Task: Create a due date automation trigger when advanced on, 2 days before a card is due add dates due tomorrow at 11:00 AM.
Action: Mouse moved to (854, 253)
Screenshot: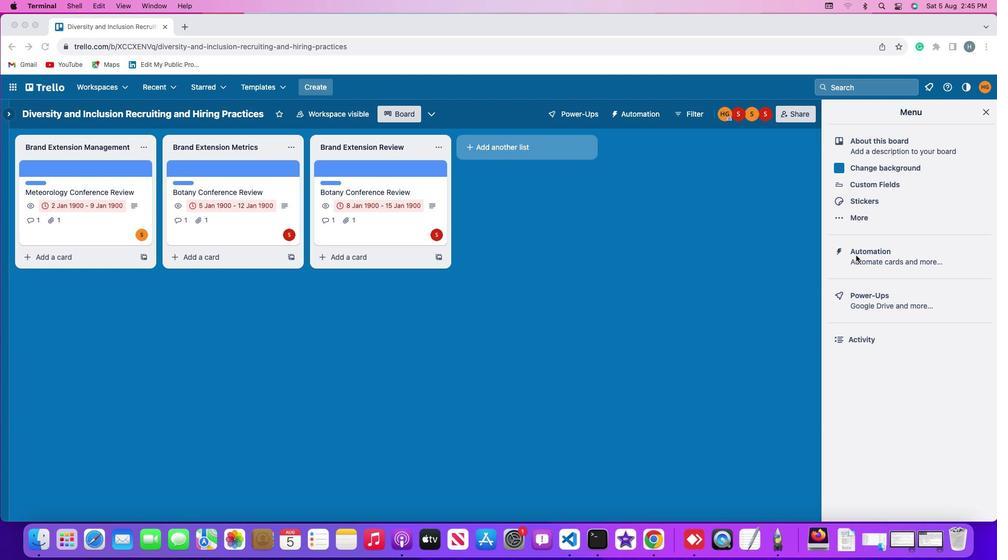 
Action: Mouse pressed left at (854, 253)
Screenshot: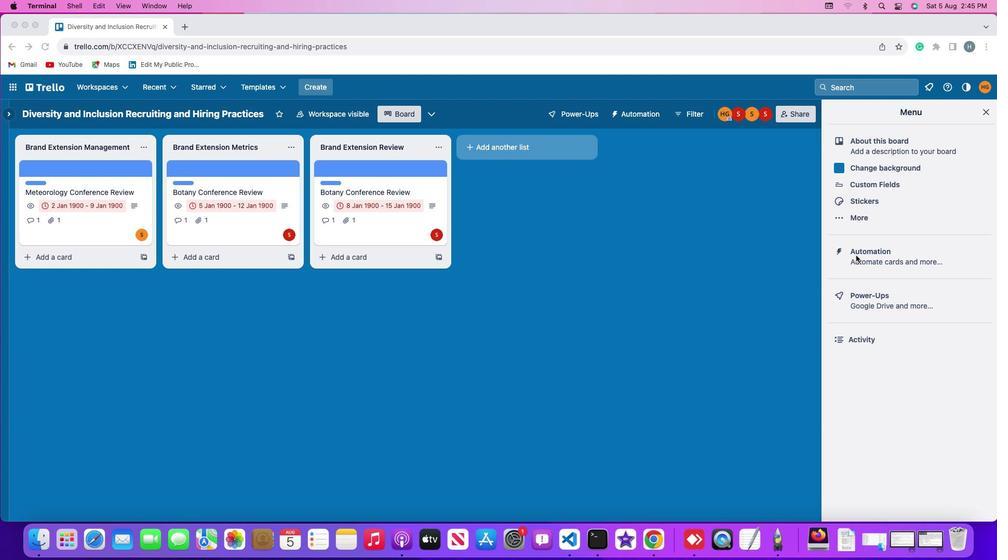 
Action: Mouse pressed left at (854, 253)
Screenshot: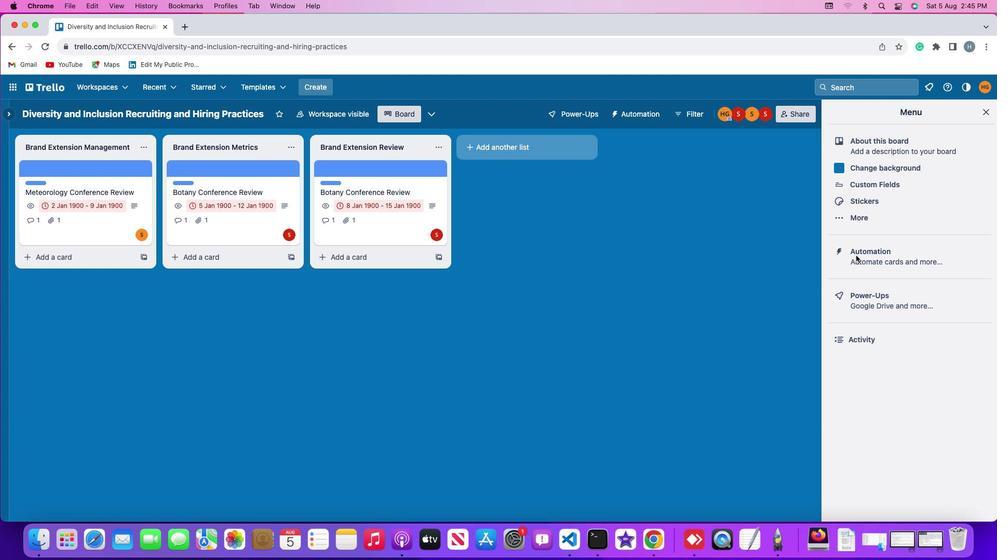 
Action: Mouse moved to (80, 247)
Screenshot: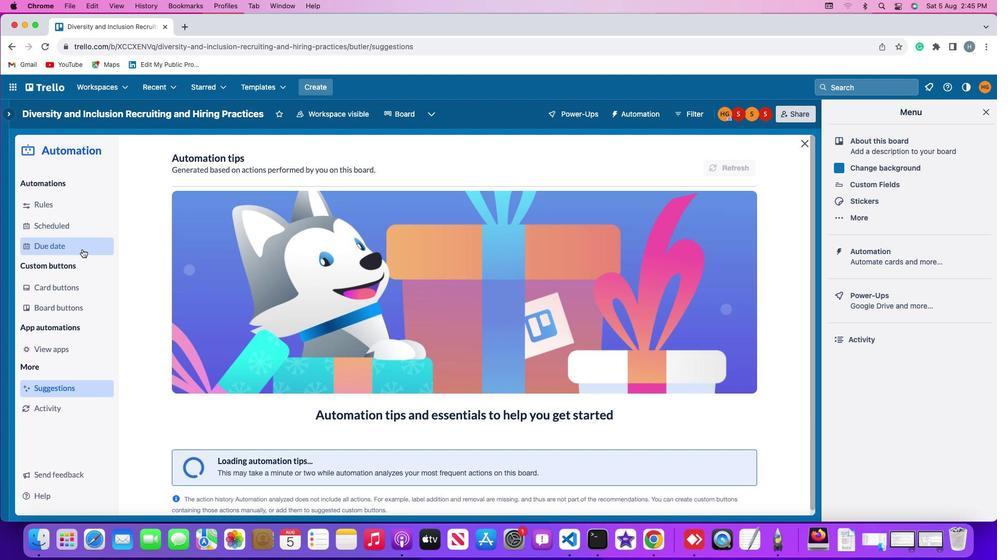 
Action: Mouse pressed left at (80, 247)
Screenshot: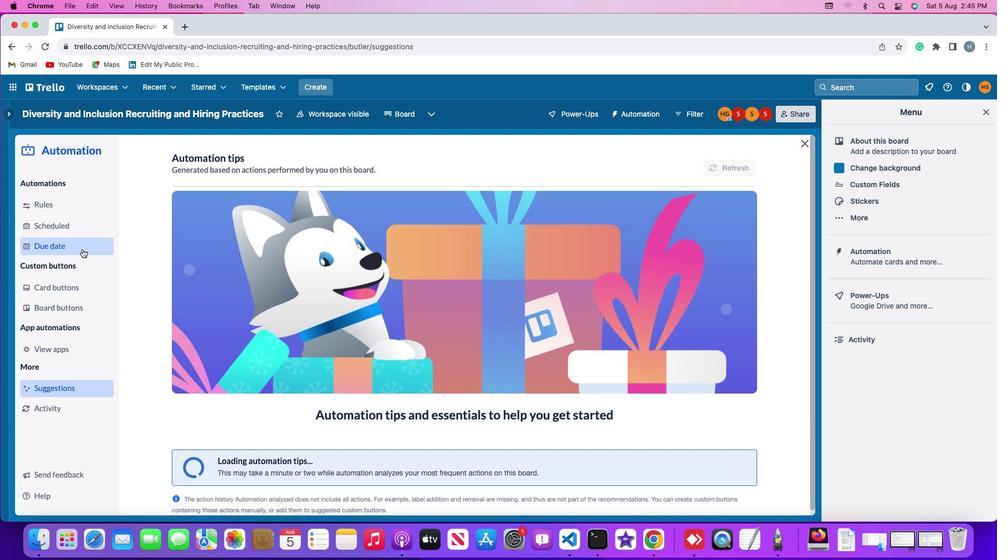 
Action: Mouse moved to (691, 158)
Screenshot: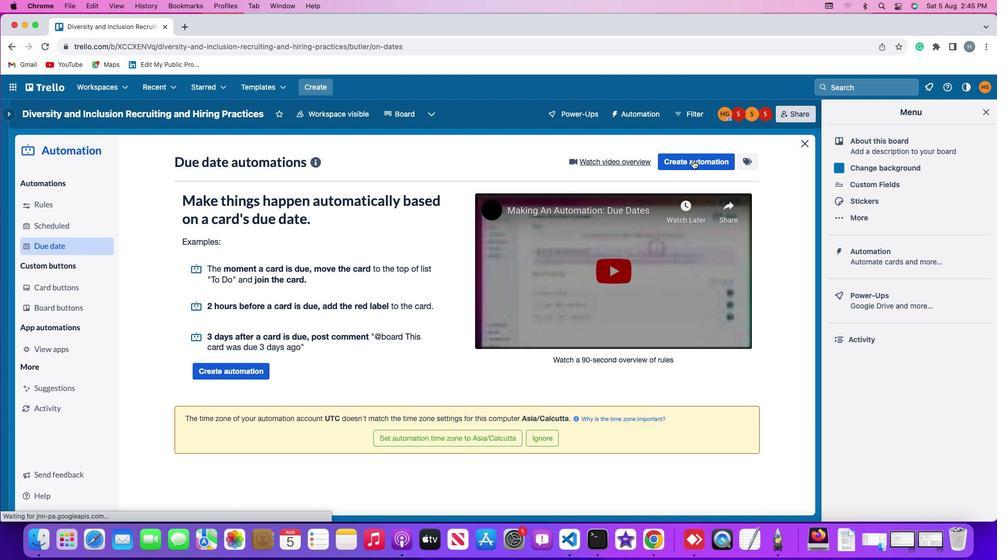 
Action: Mouse pressed left at (691, 158)
Screenshot: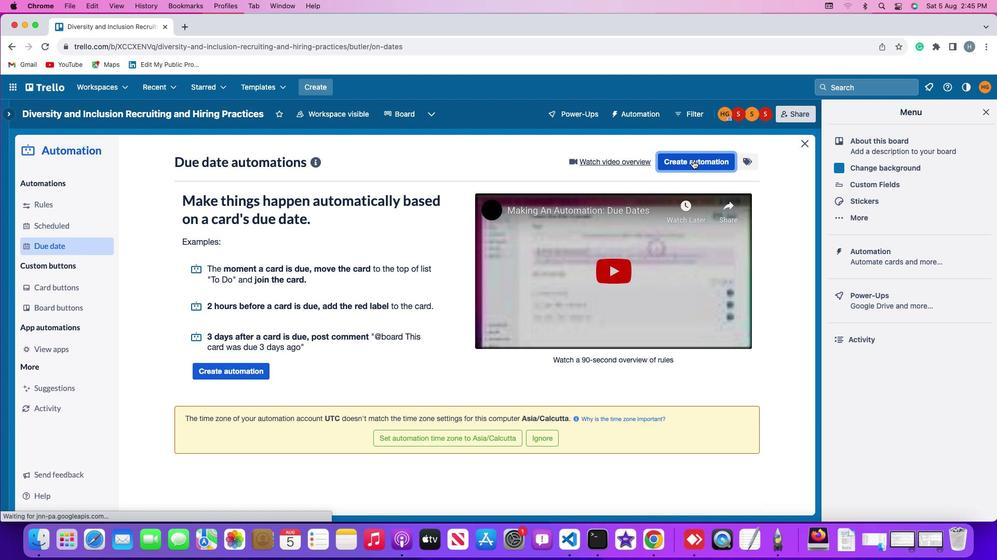 
Action: Mouse moved to (484, 257)
Screenshot: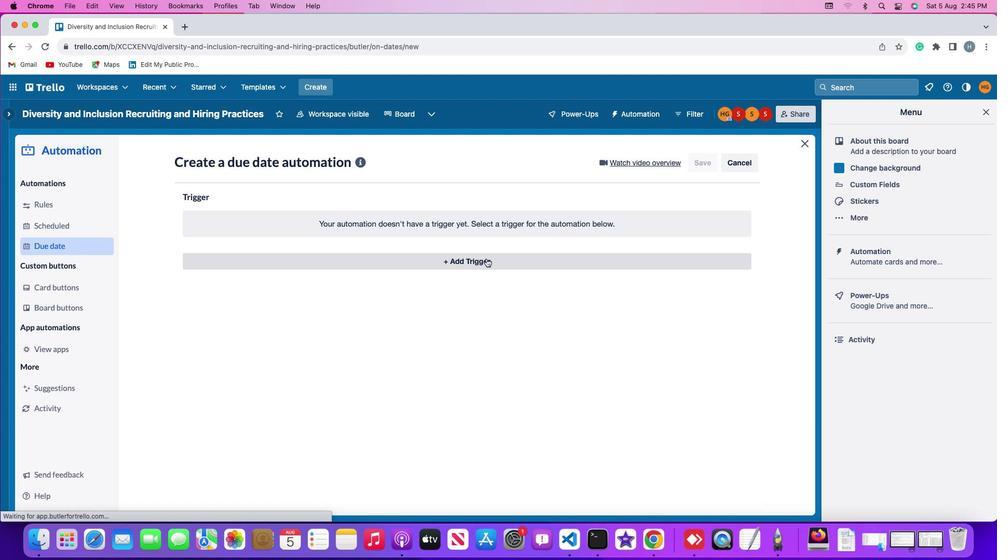 
Action: Mouse pressed left at (484, 257)
Screenshot: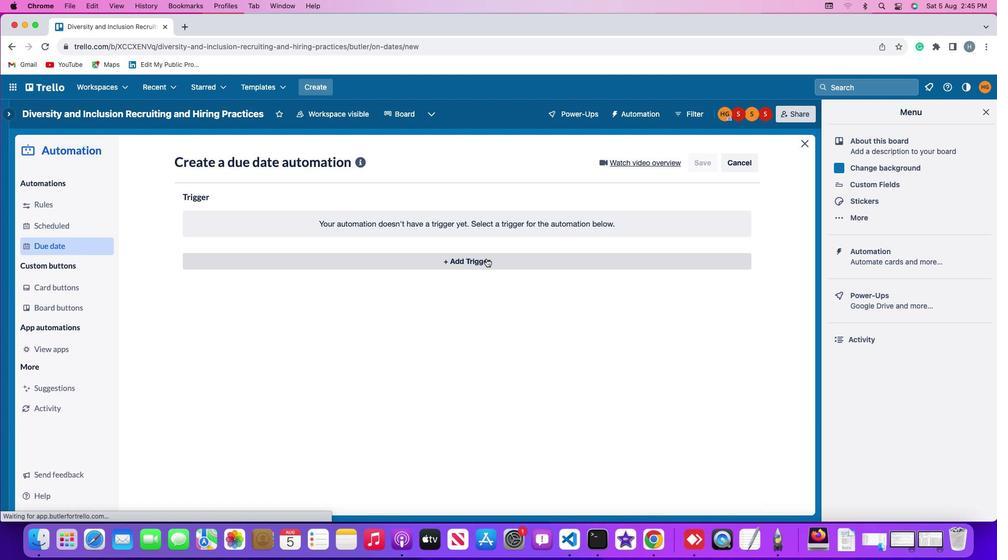 
Action: Mouse moved to (202, 416)
Screenshot: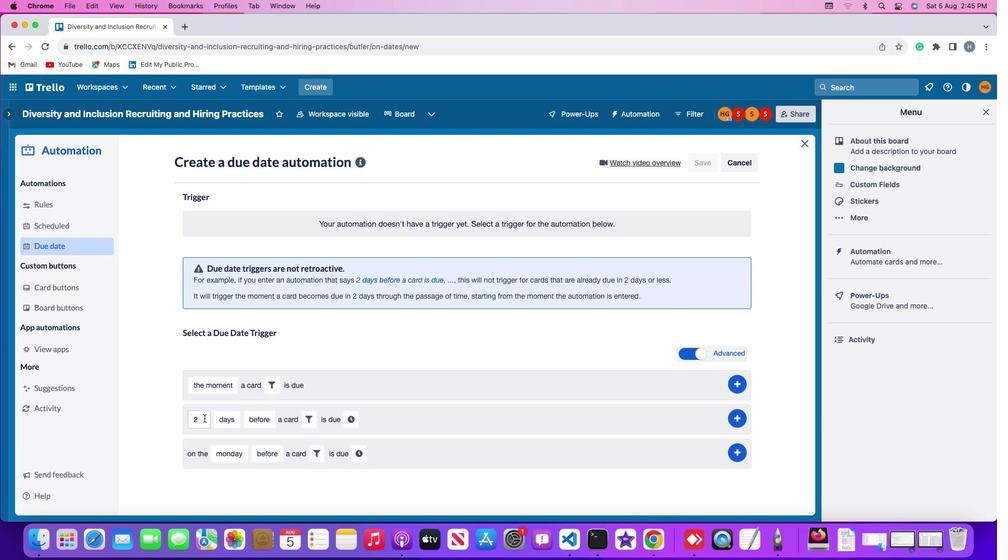 
Action: Mouse pressed left at (202, 416)
Screenshot: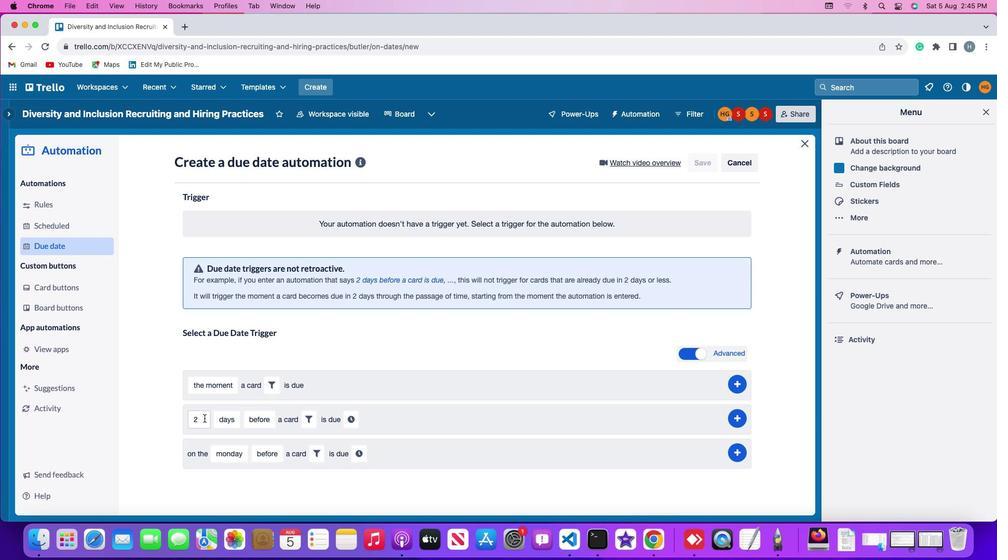 
Action: Mouse moved to (202, 415)
Screenshot: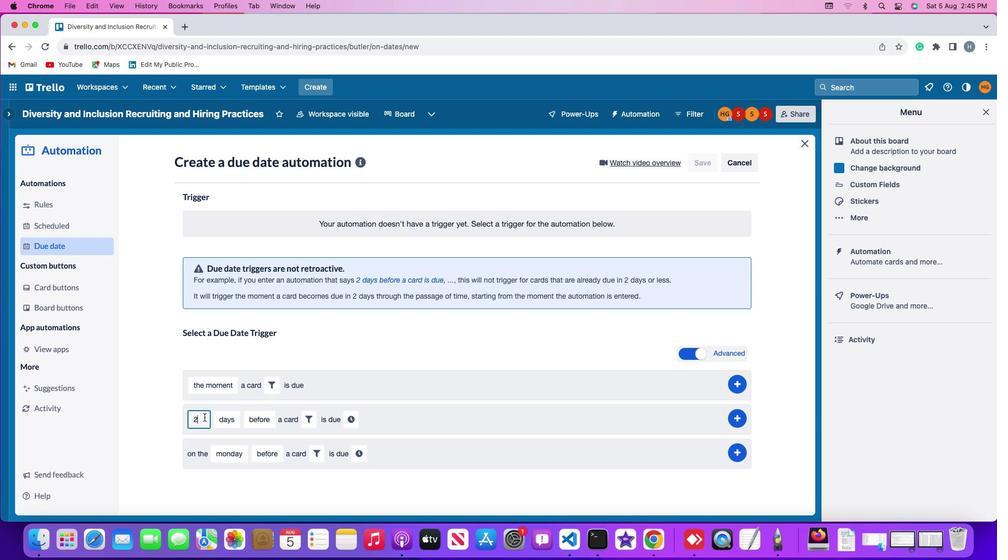 
Action: Key pressed Key.backspace
Screenshot: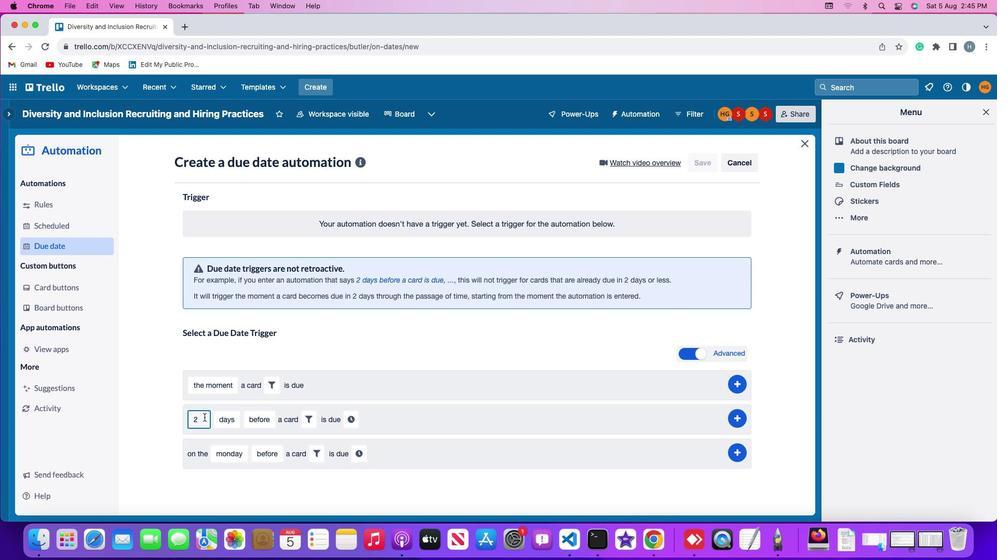 
Action: Mouse moved to (201, 415)
Screenshot: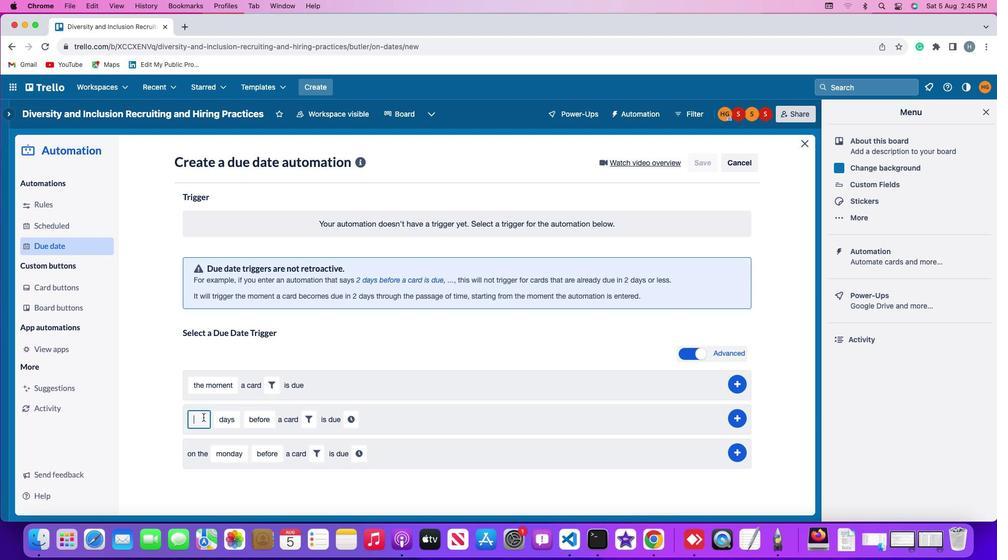 
Action: Key pressed '2'
Screenshot: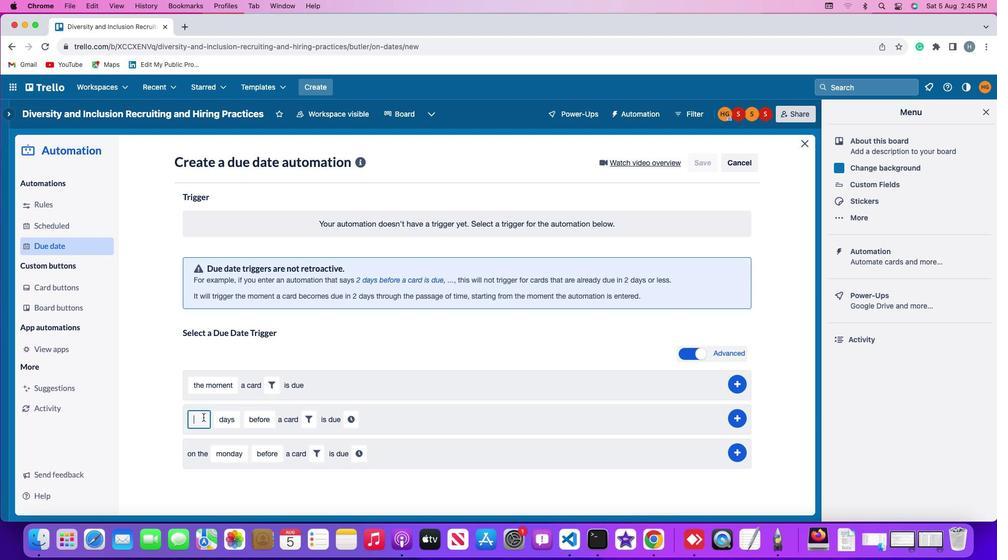 
Action: Mouse moved to (221, 415)
Screenshot: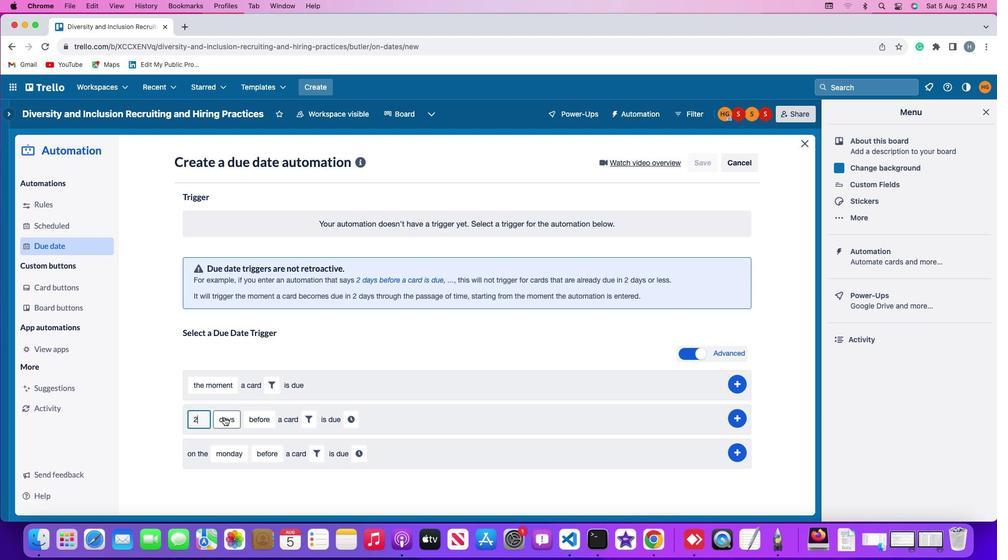 
Action: Mouse pressed left at (221, 415)
Screenshot: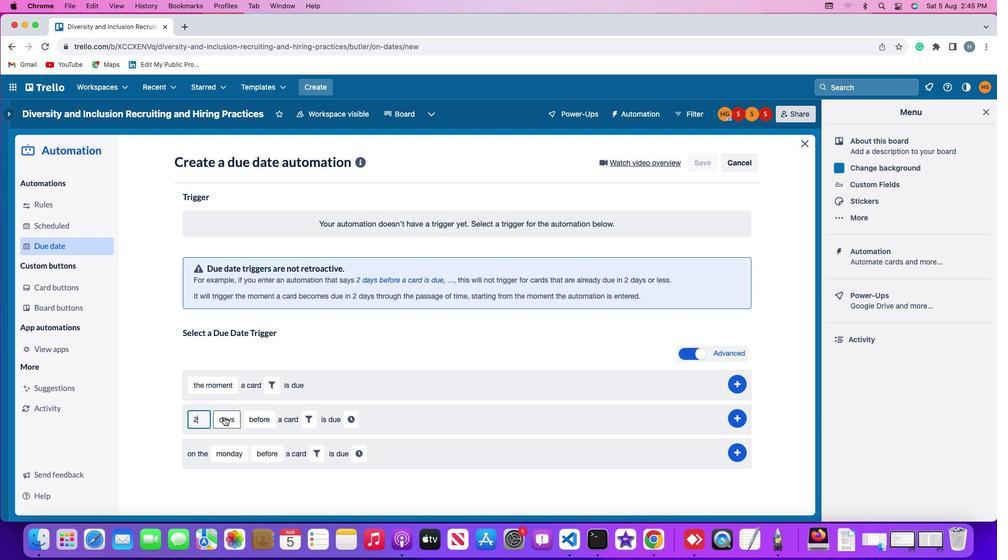 
Action: Mouse moved to (231, 434)
Screenshot: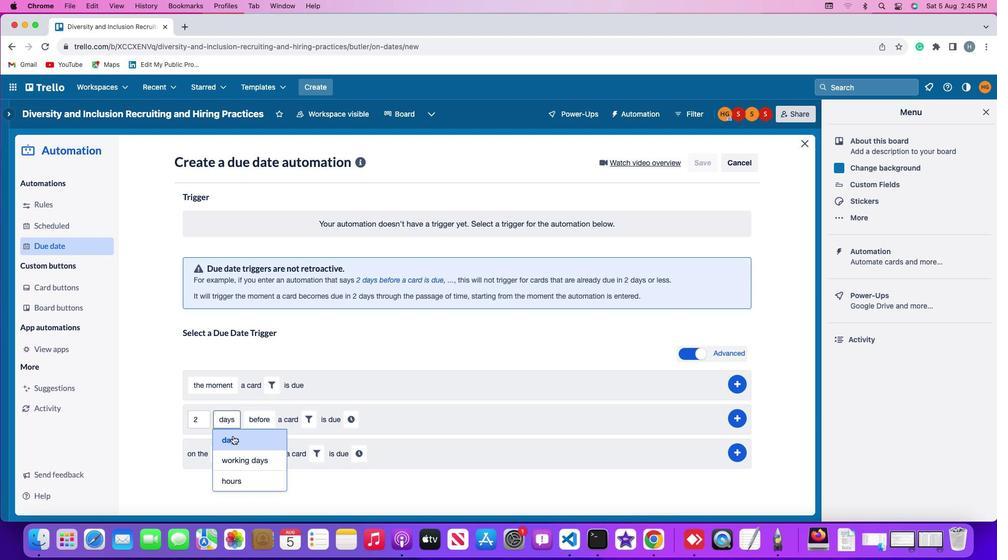 
Action: Mouse pressed left at (231, 434)
Screenshot: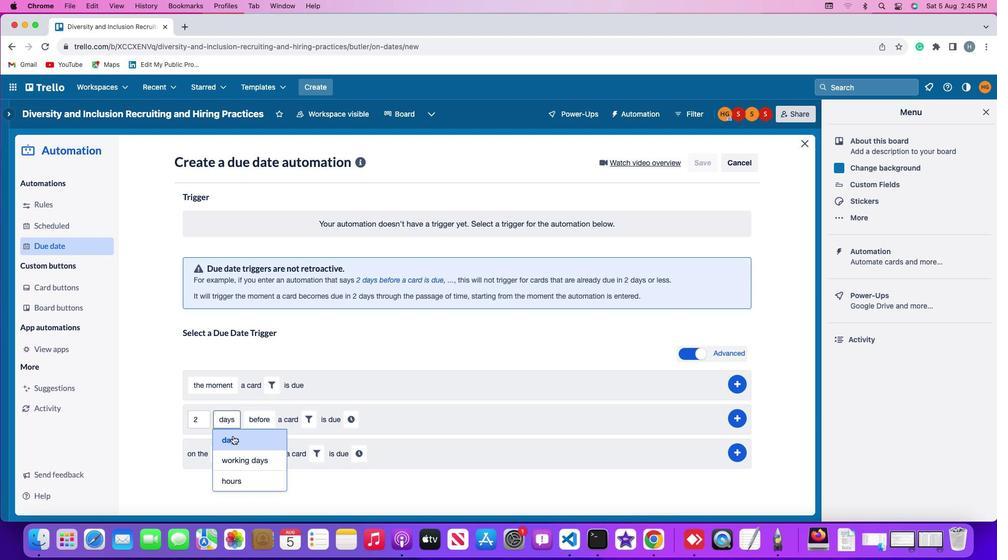
Action: Mouse moved to (257, 416)
Screenshot: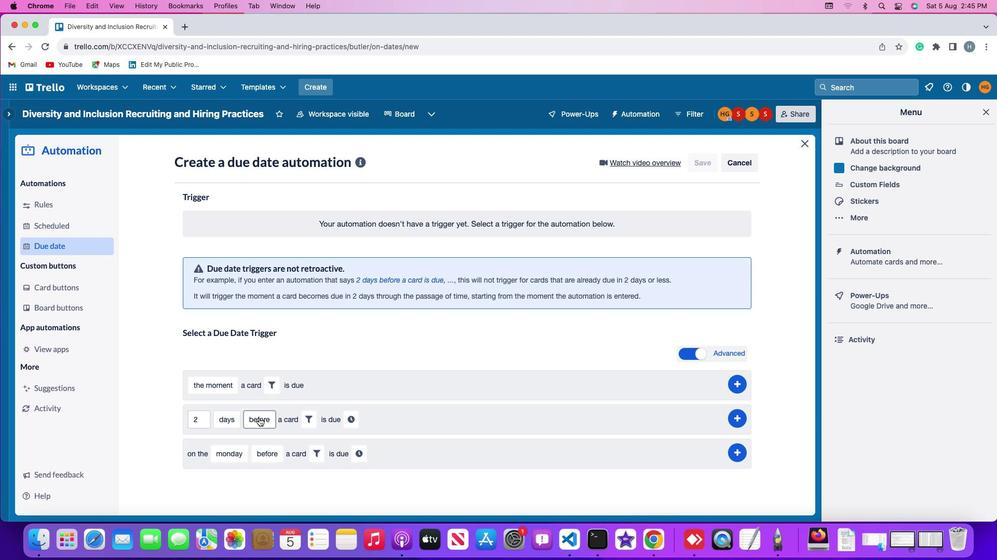 
Action: Mouse pressed left at (257, 416)
Screenshot: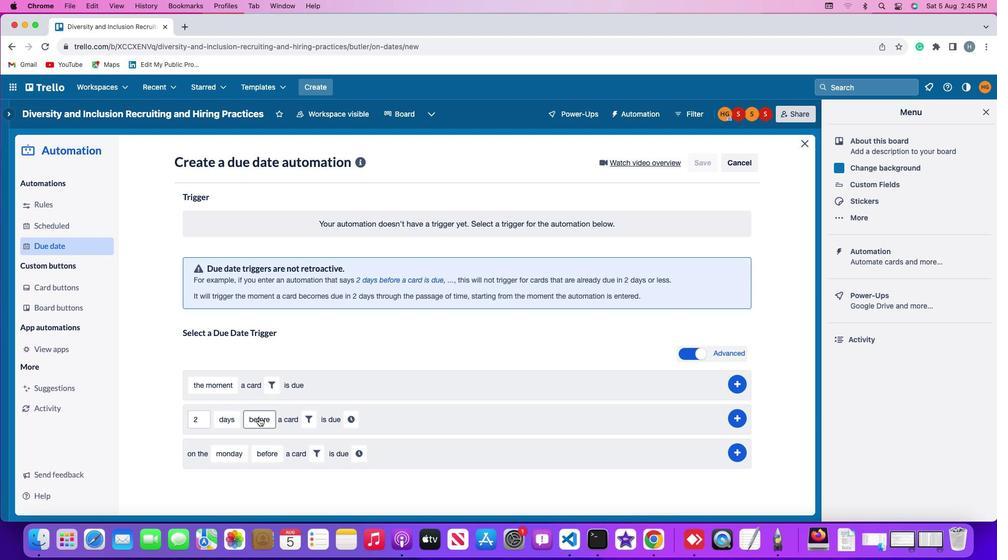 
Action: Mouse moved to (263, 437)
Screenshot: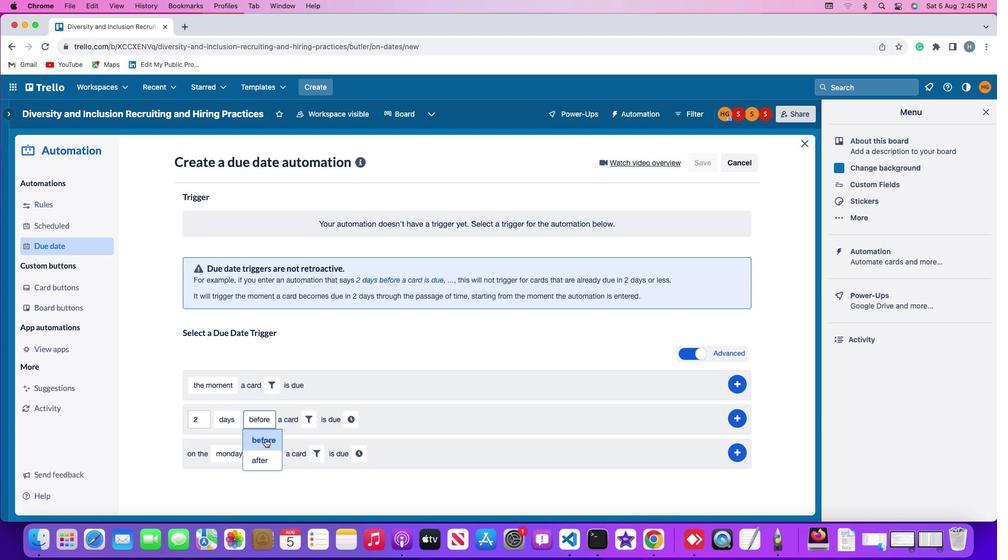 
Action: Mouse pressed left at (263, 437)
Screenshot: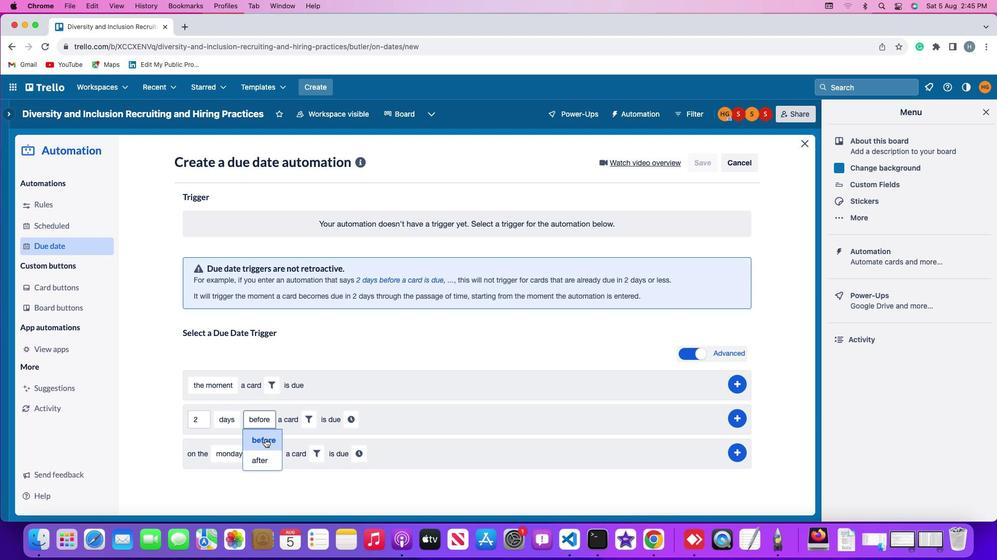 
Action: Mouse moved to (306, 418)
Screenshot: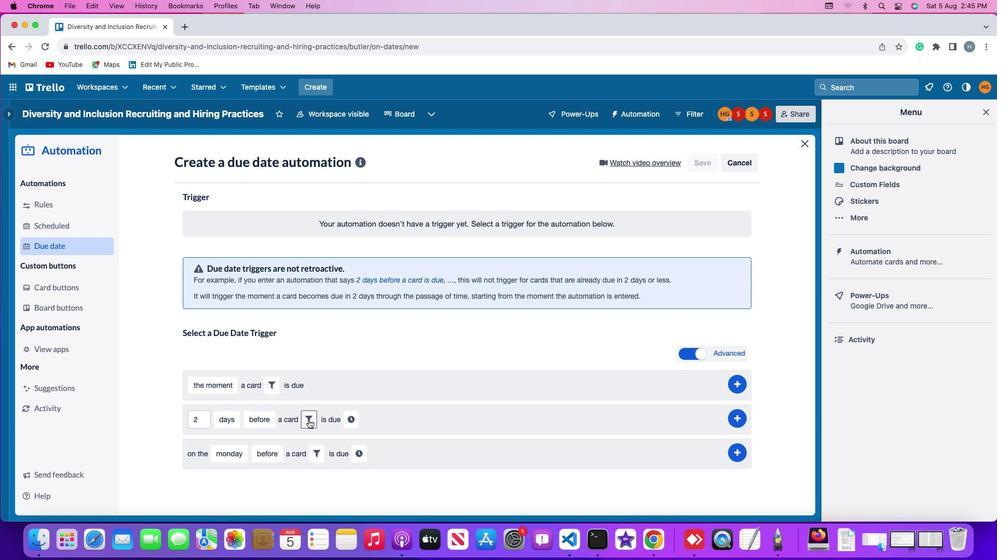 
Action: Mouse pressed left at (306, 418)
Screenshot: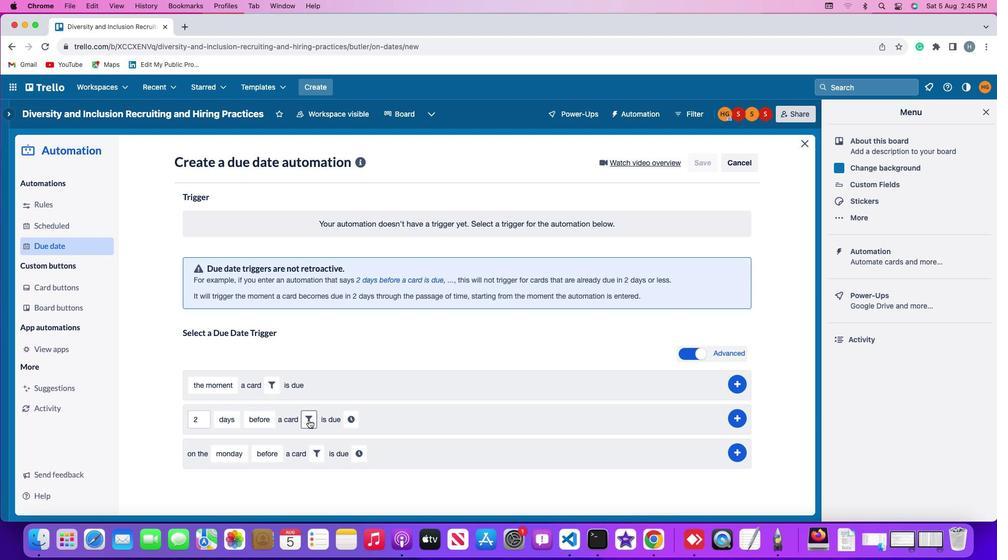 
Action: Mouse moved to (362, 446)
Screenshot: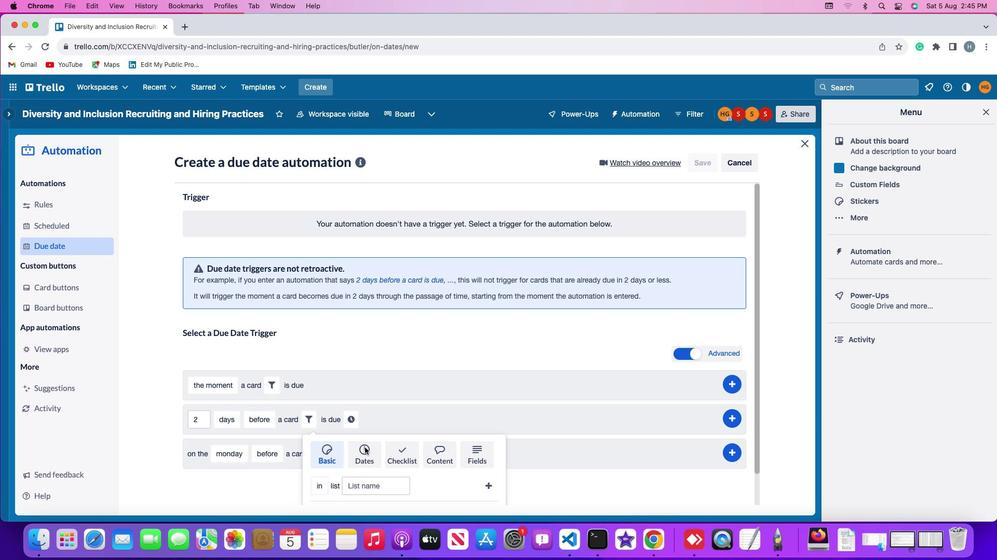 
Action: Mouse pressed left at (362, 446)
Screenshot: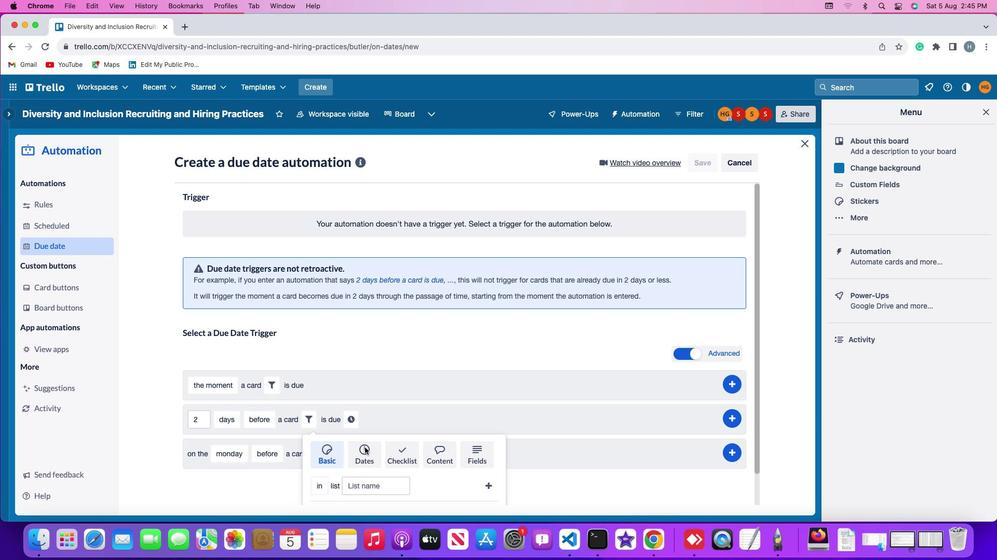 
Action: Mouse scrolled (362, 446) with delta (-1, -2)
Screenshot: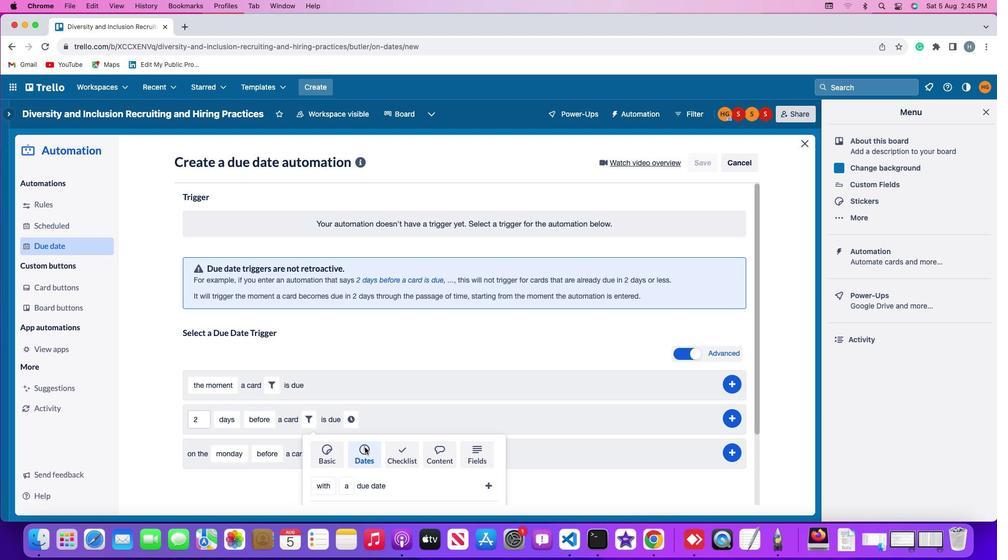 
Action: Mouse scrolled (362, 446) with delta (-1, -2)
Screenshot: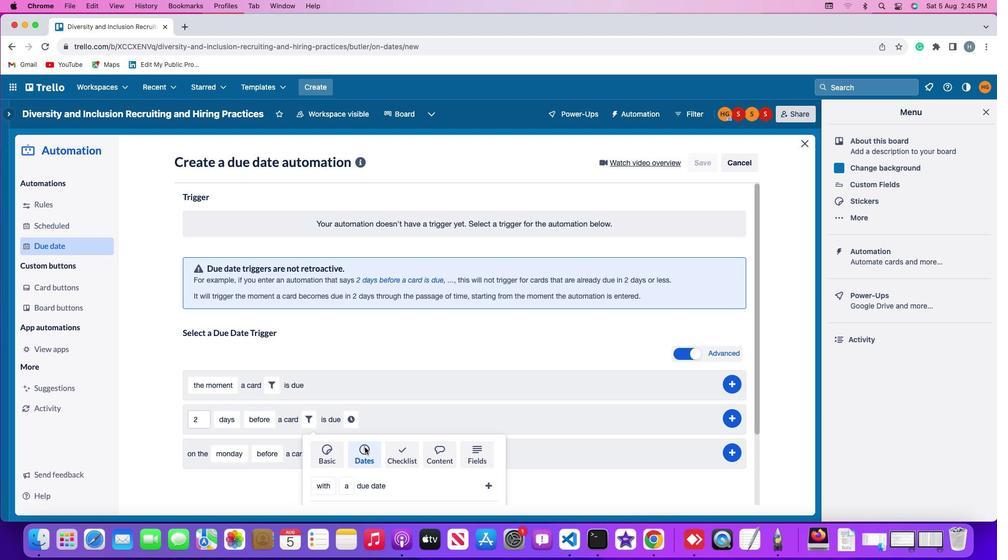 
Action: Mouse scrolled (362, 446) with delta (-1, -3)
Screenshot: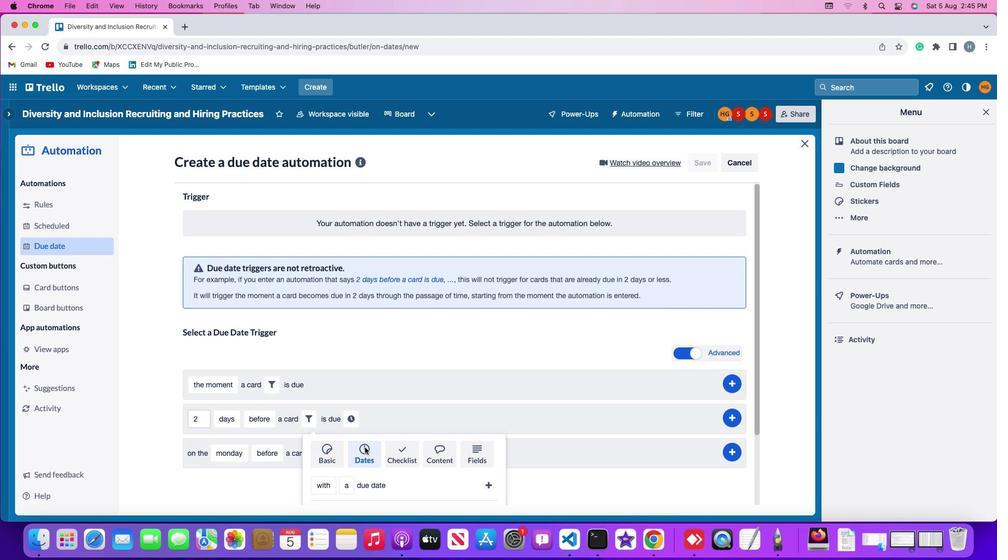 
Action: Mouse scrolled (362, 446) with delta (-1, -4)
Screenshot: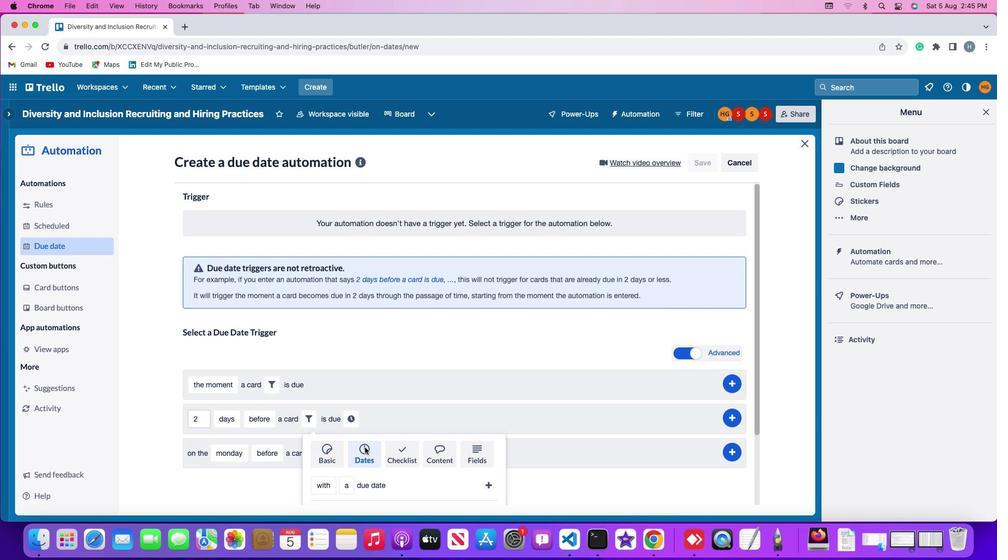 
Action: Mouse scrolled (362, 446) with delta (-1, -4)
Screenshot: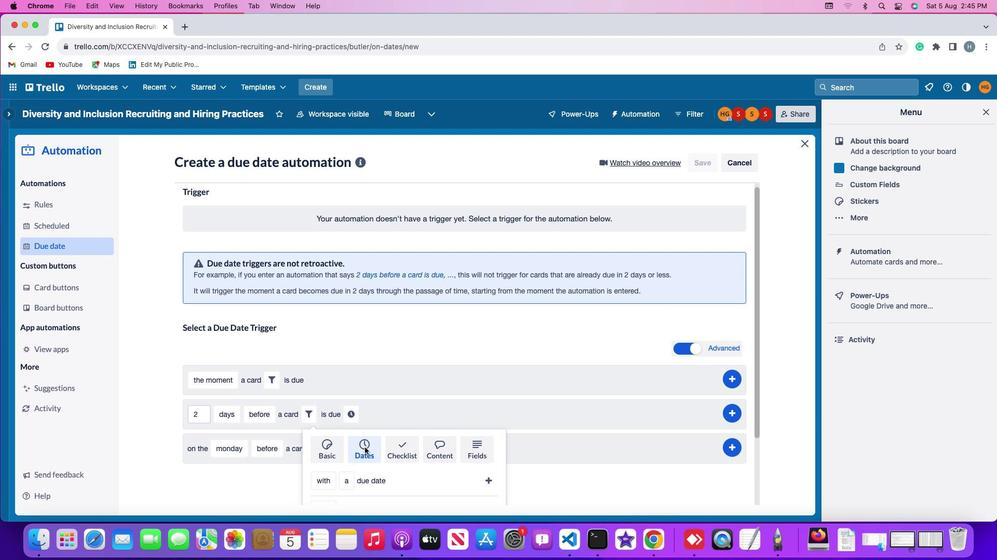 
Action: Mouse scrolled (362, 446) with delta (-1, -2)
Screenshot: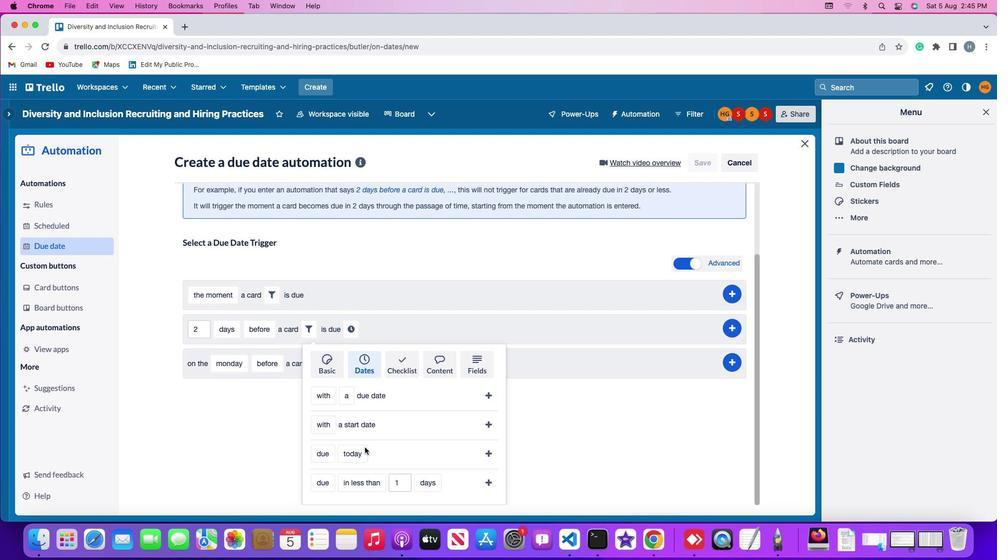 
Action: Mouse scrolled (362, 446) with delta (-1, -2)
Screenshot: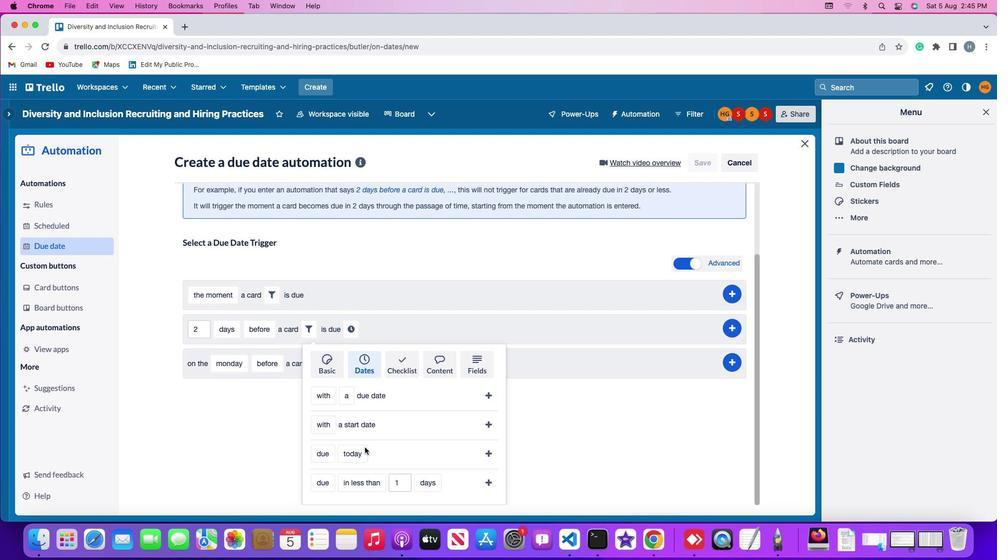 
Action: Mouse scrolled (362, 446) with delta (-1, -3)
Screenshot: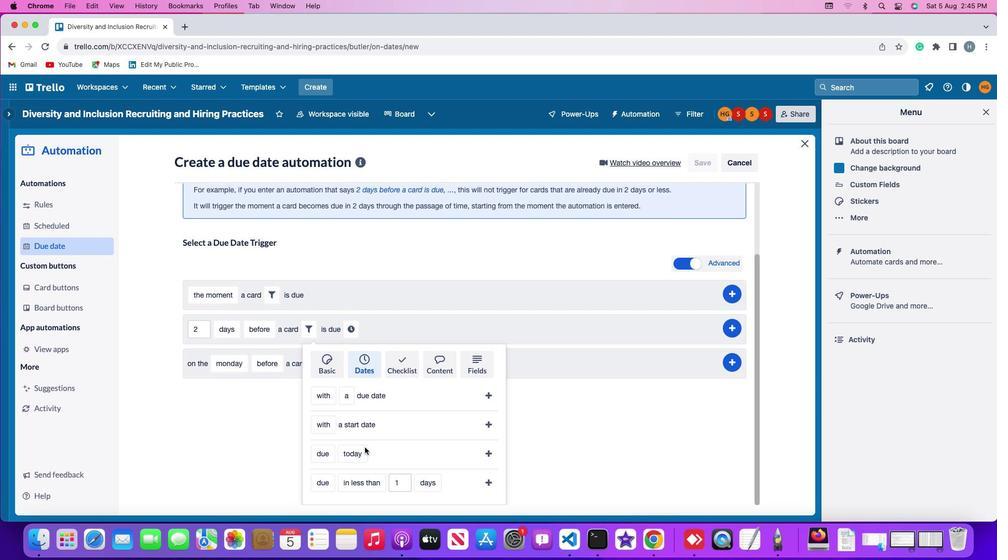 
Action: Mouse moved to (320, 445)
Screenshot: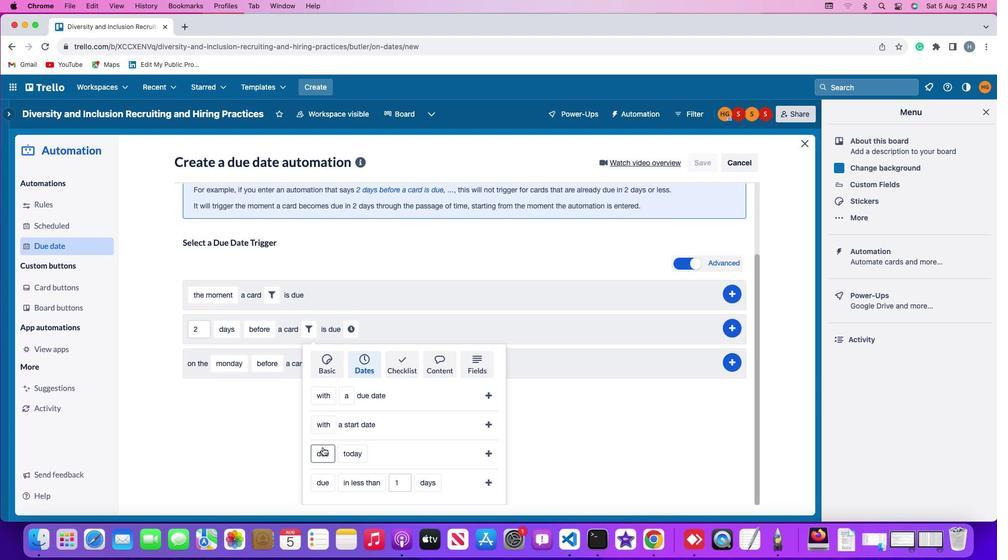 
Action: Mouse pressed left at (320, 445)
Screenshot: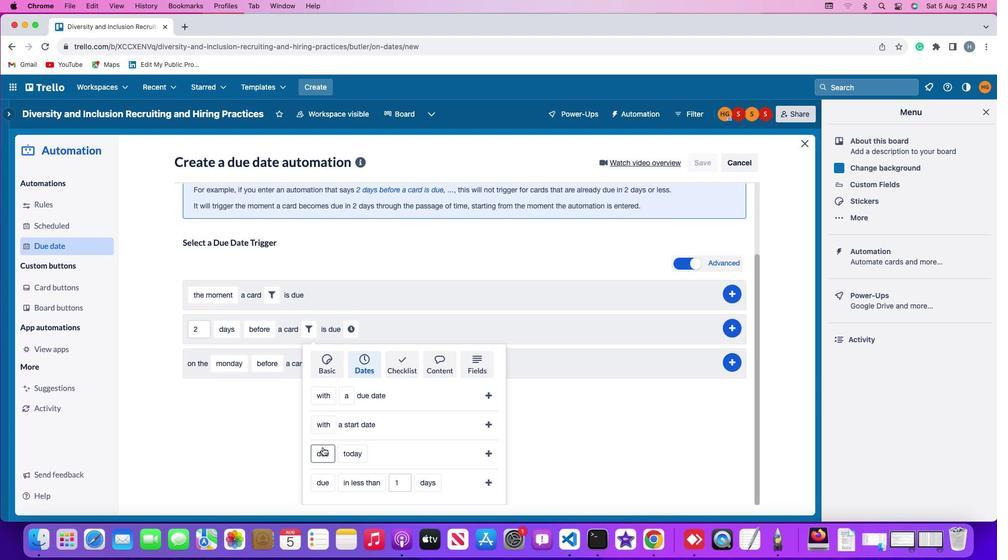
Action: Mouse moved to (340, 371)
Screenshot: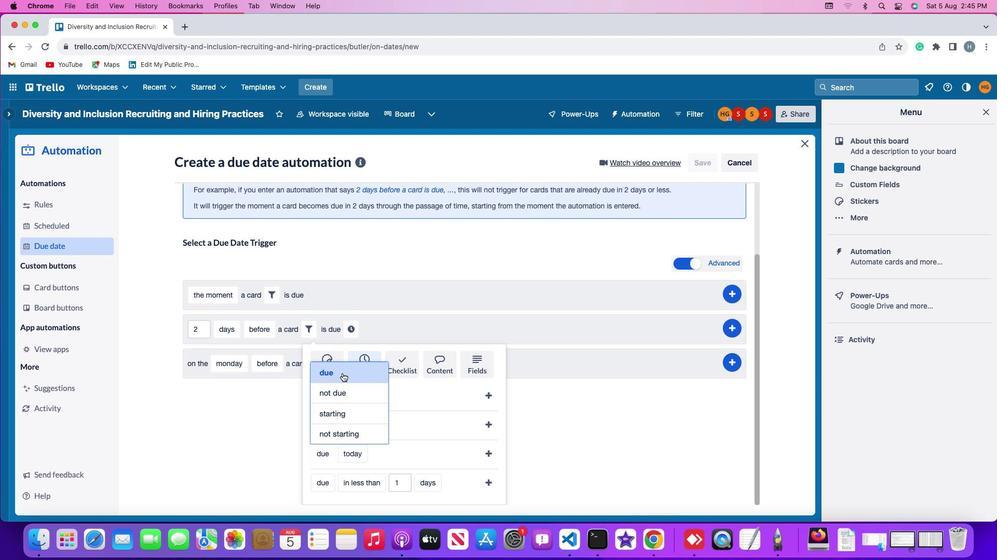 
Action: Mouse pressed left at (340, 371)
Screenshot: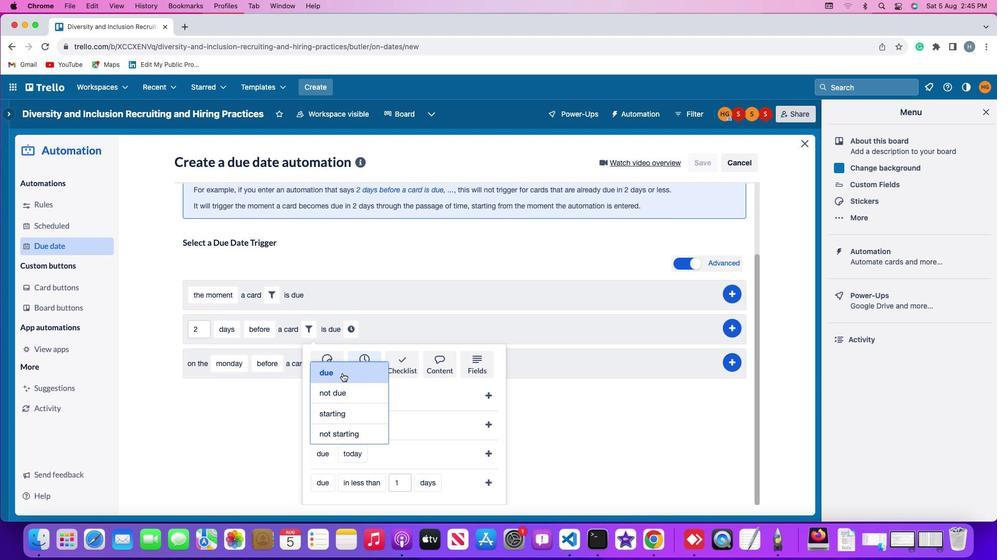 
Action: Mouse moved to (349, 447)
Screenshot: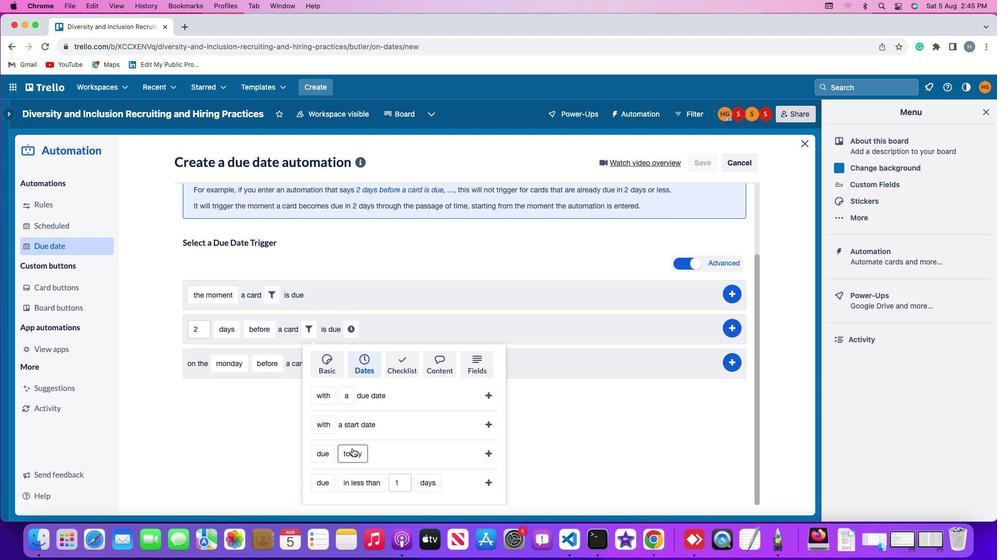 
Action: Mouse pressed left at (349, 447)
Screenshot: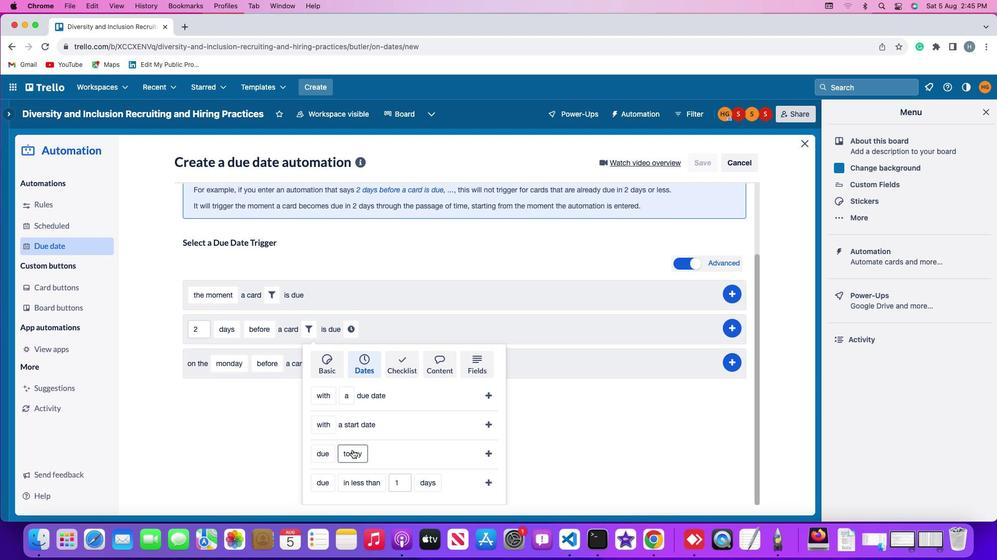 
Action: Mouse moved to (371, 351)
Screenshot: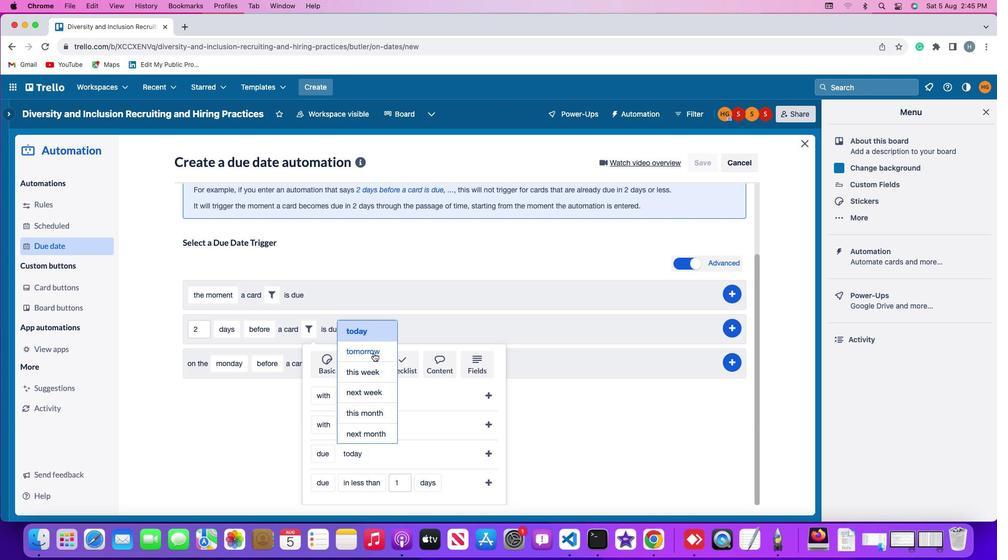 
Action: Mouse pressed left at (371, 351)
Screenshot: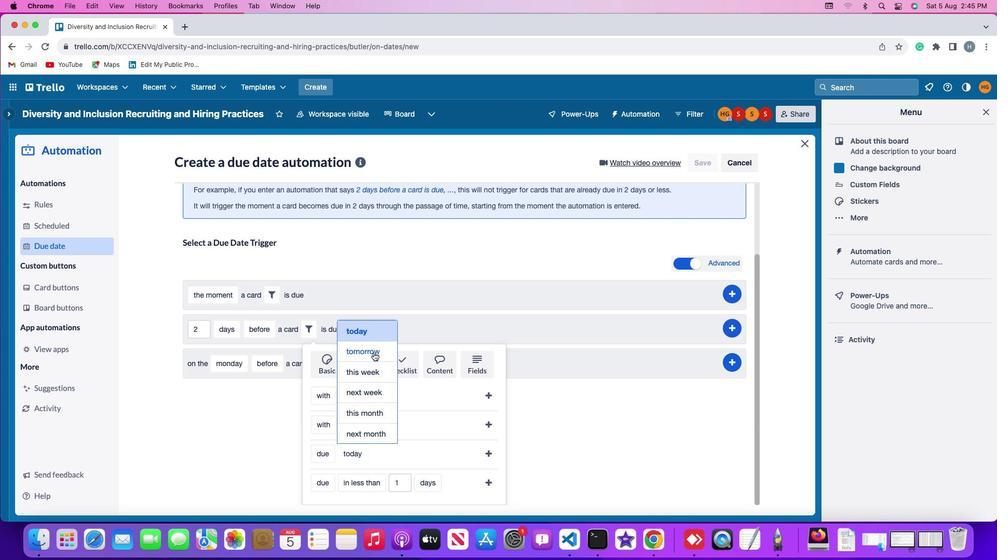 
Action: Mouse moved to (487, 449)
Screenshot: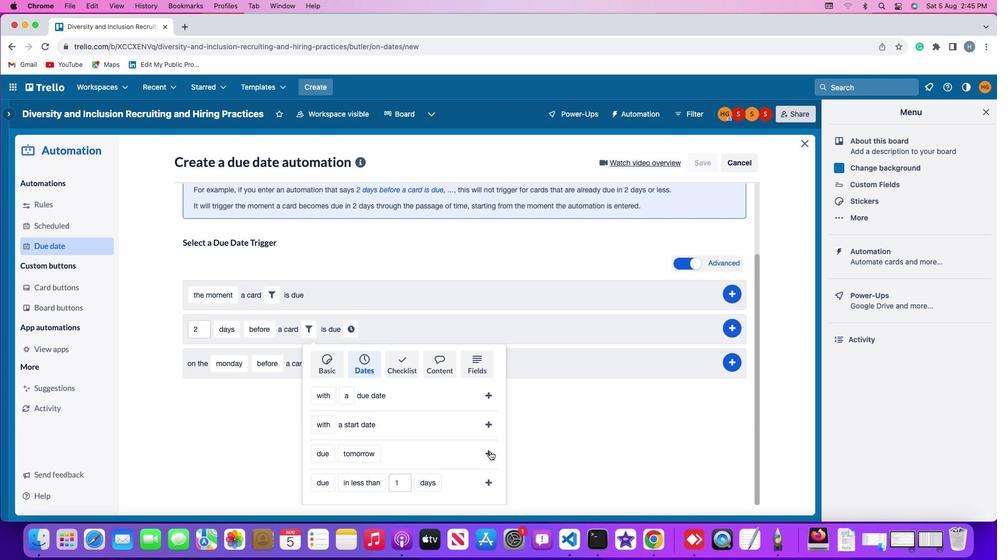 
Action: Mouse pressed left at (487, 449)
Screenshot: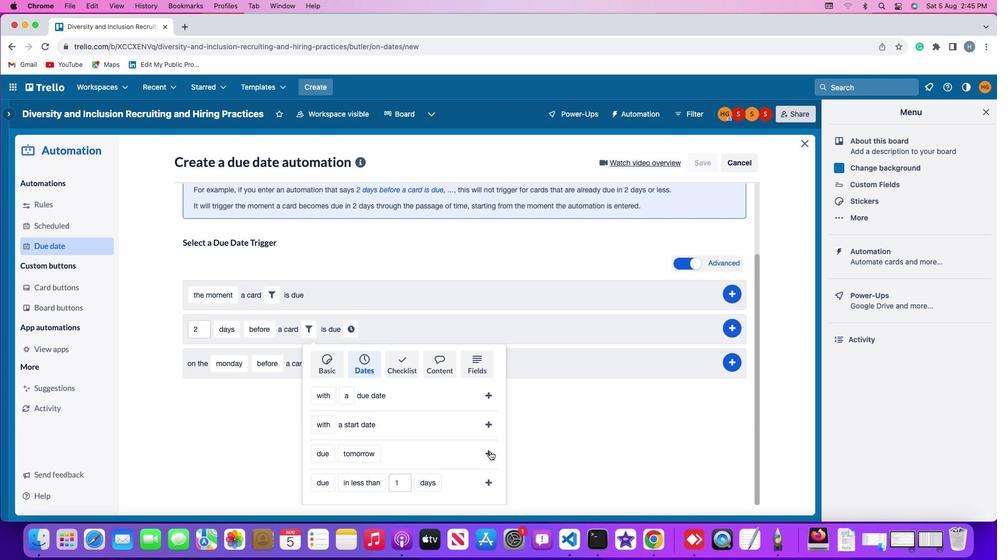 
Action: Mouse moved to (423, 414)
Screenshot: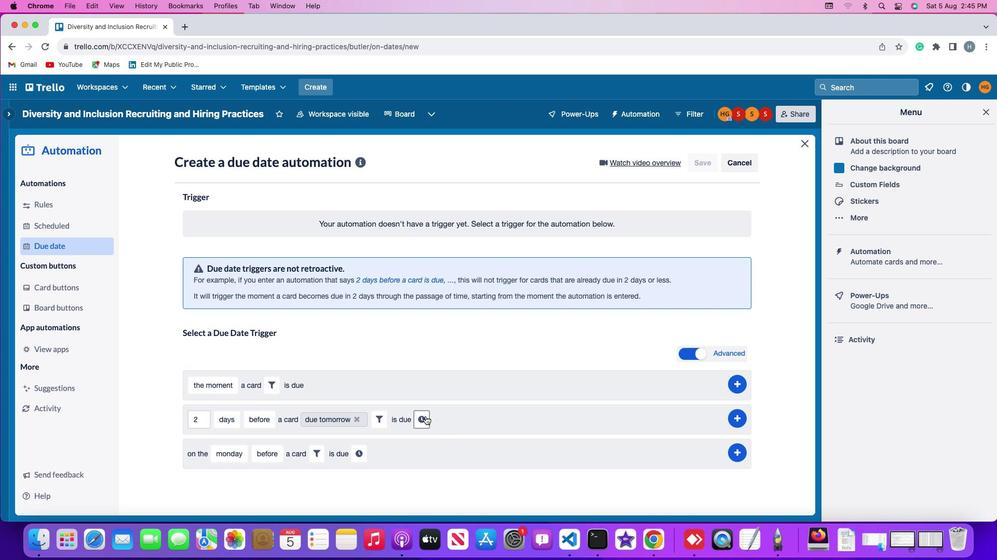 
Action: Mouse pressed left at (423, 414)
Screenshot: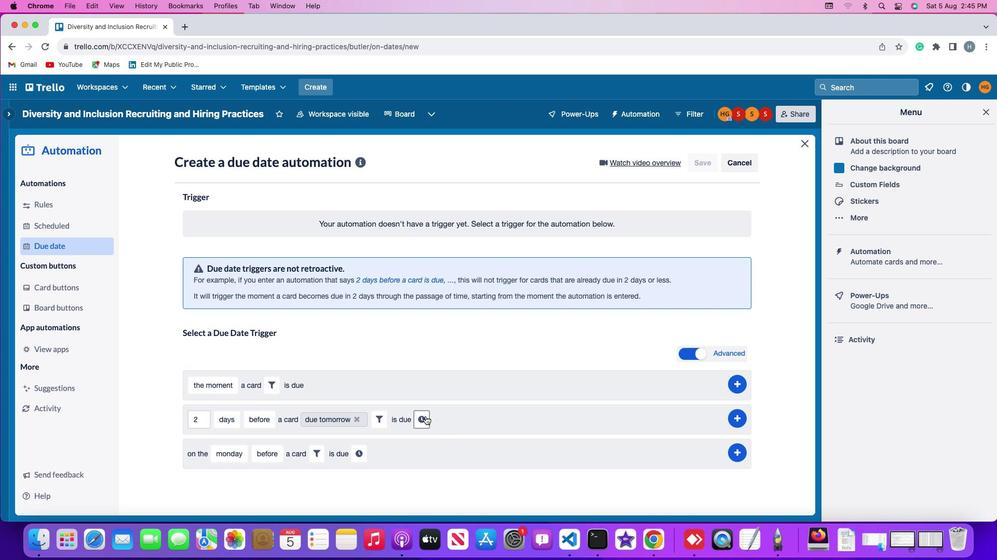 
Action: Mouse moved to (443, 420)
Screenshot: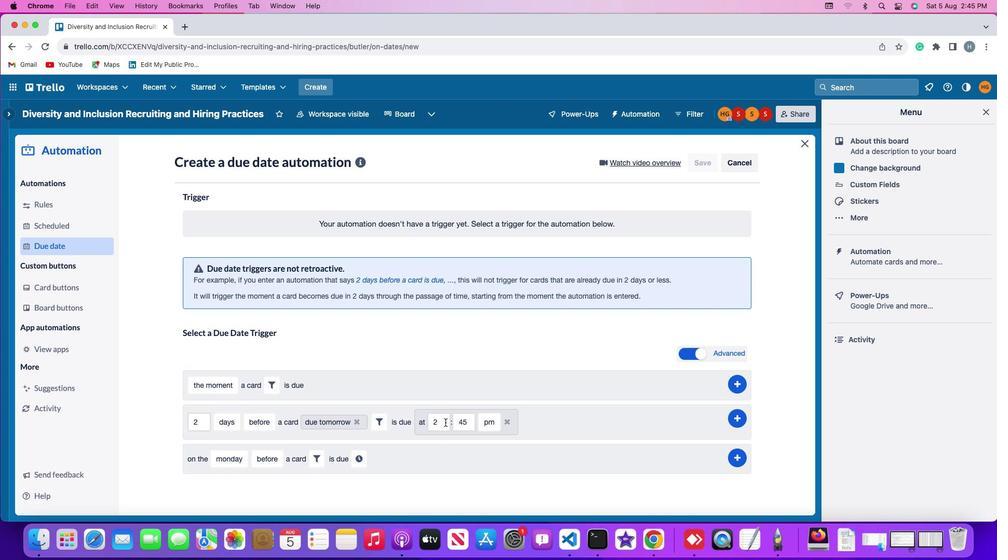 
Action: Mouse pressed left at (443, 420)
Screenshot: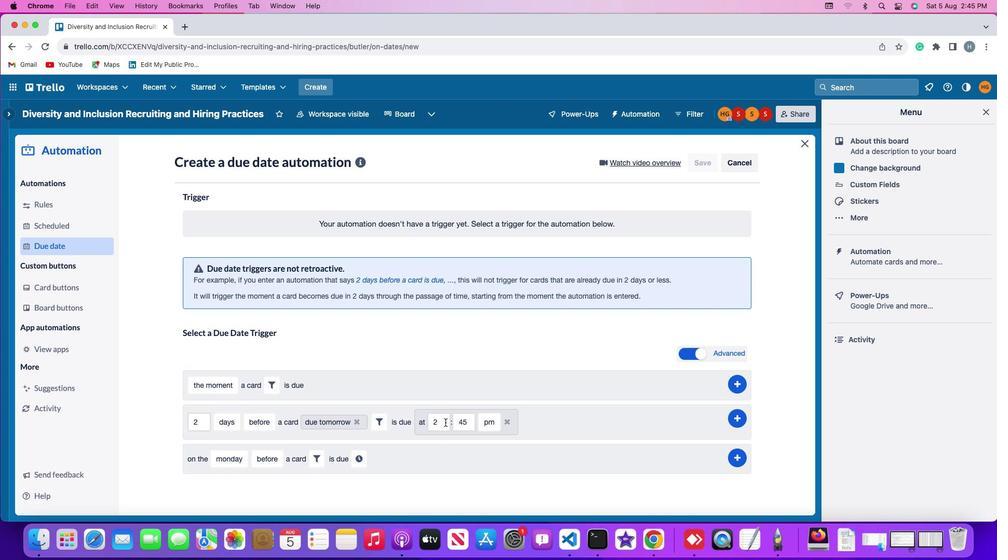 
Action: Mouse moved to (442, 418)
Screenshot: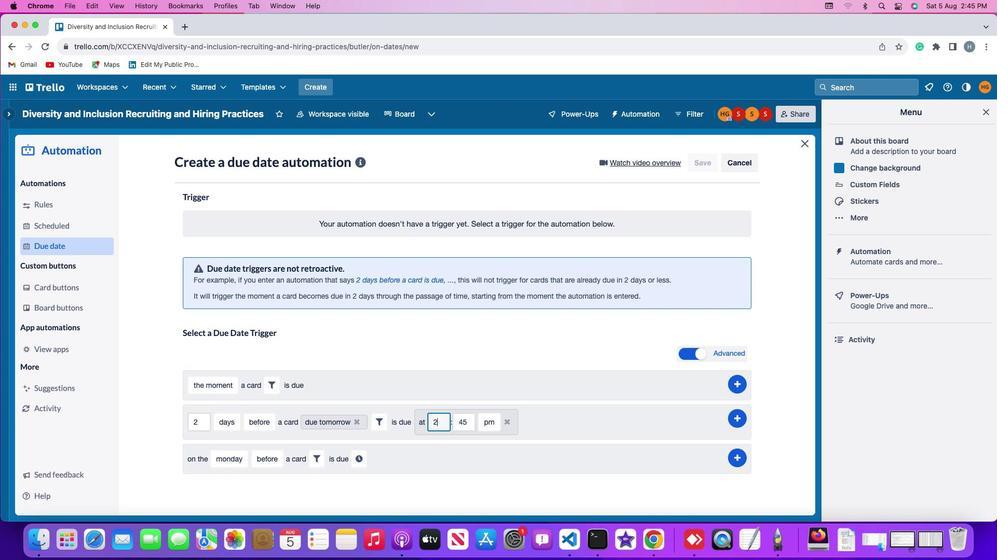 
Action: Key pressed Key.backspace'1'
Screenshot: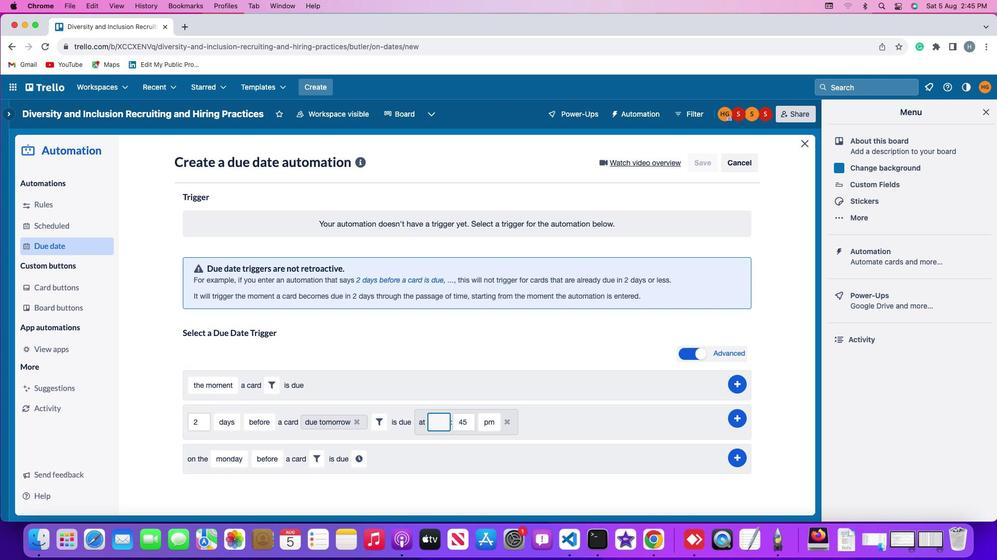 
Action: Mouse moved to (442, 418)
Screenshot: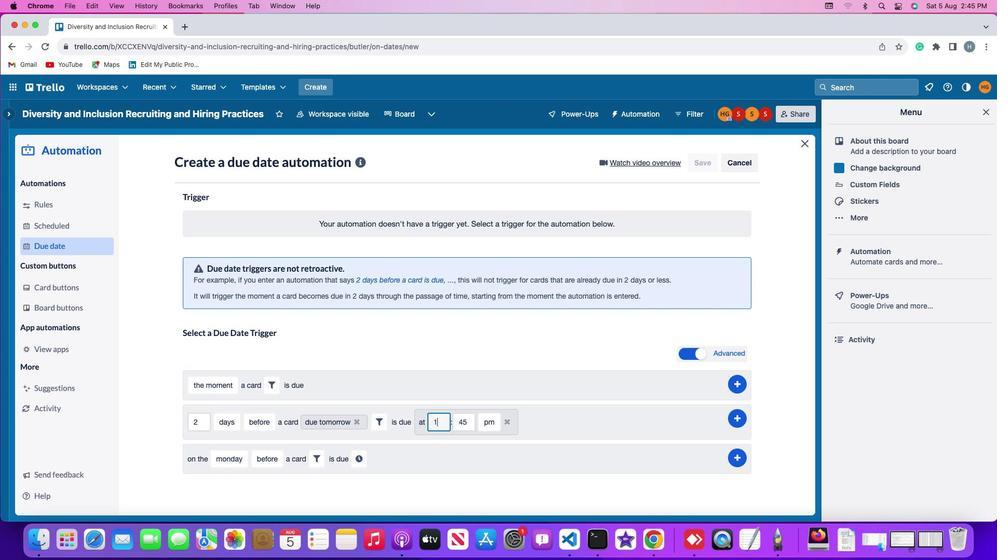 
Action: Key pressed '1'
Screenshot: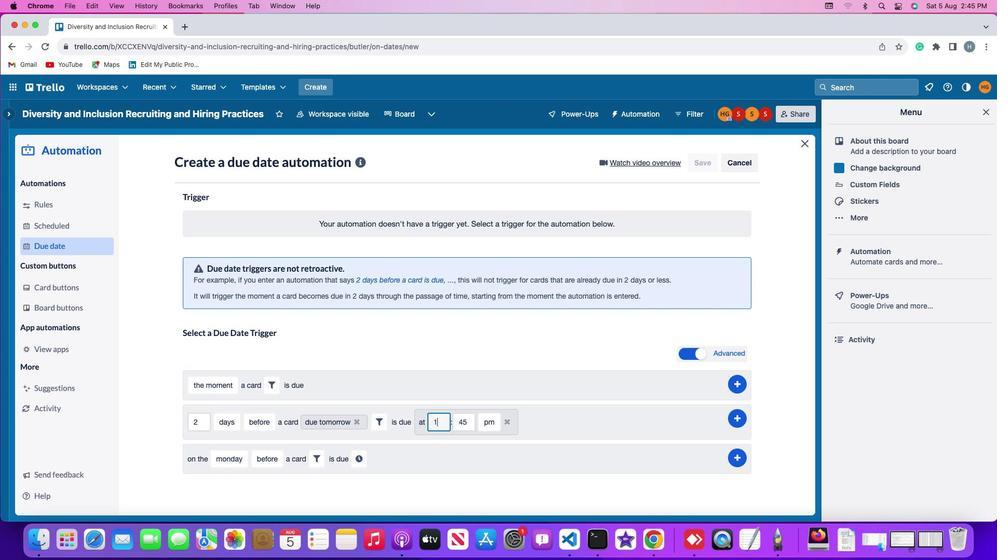 
Action: Mouse moved to (467, 422)
Screenshot: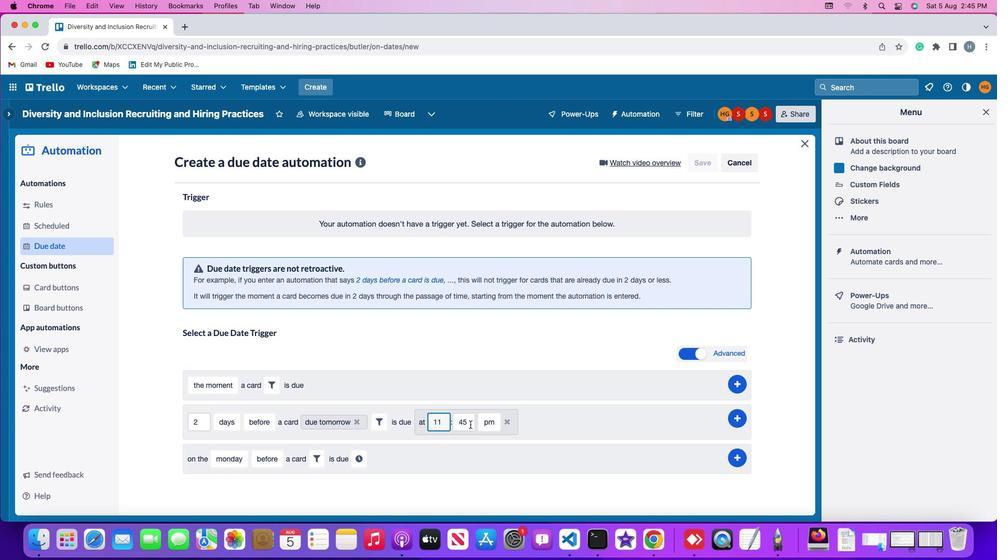 
Action: Mouse pressed left at (467, 422)
Screenshot: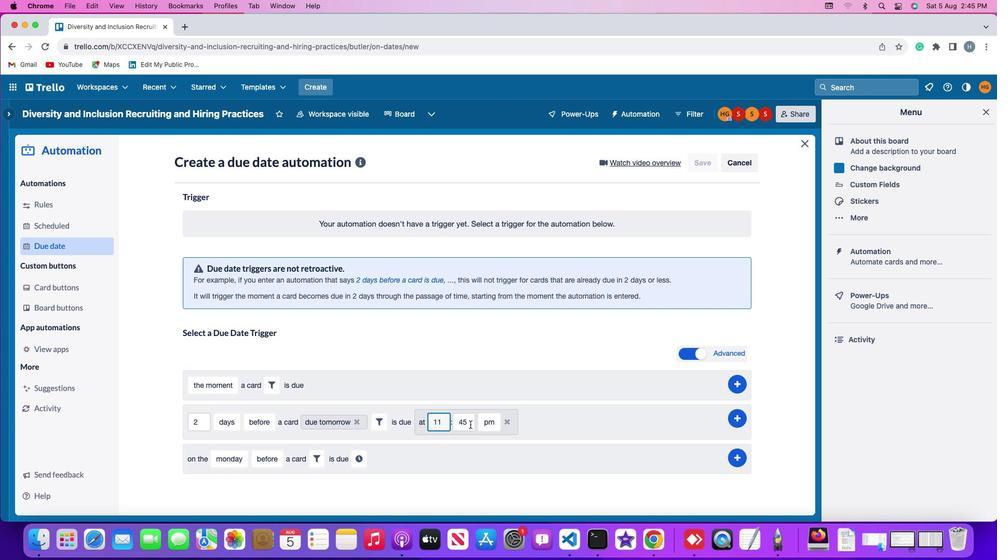 
Action: Key pressed Key.backspaceKey.backspaceKey.backspace
Screenshot: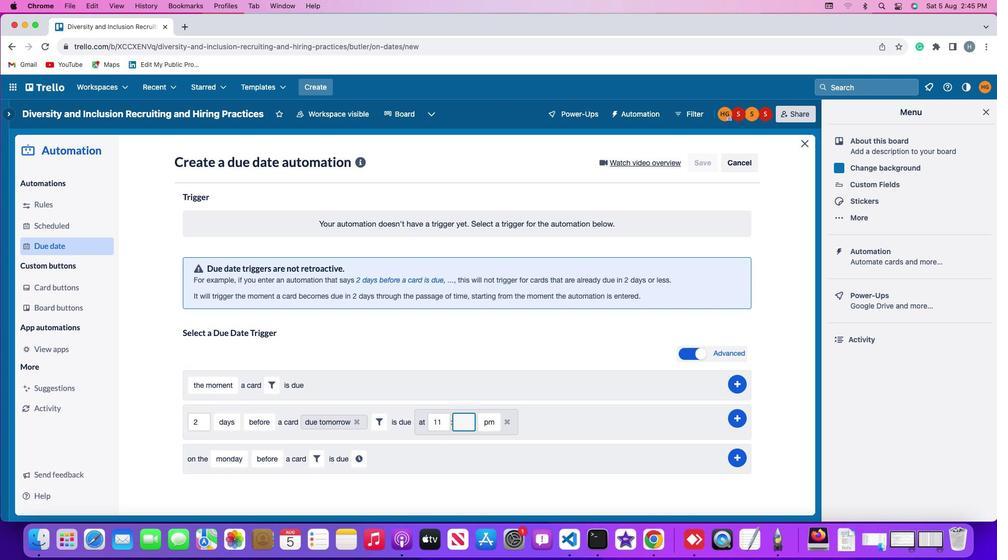 
Action: Mouse moved to (466, 422)
Screenshot: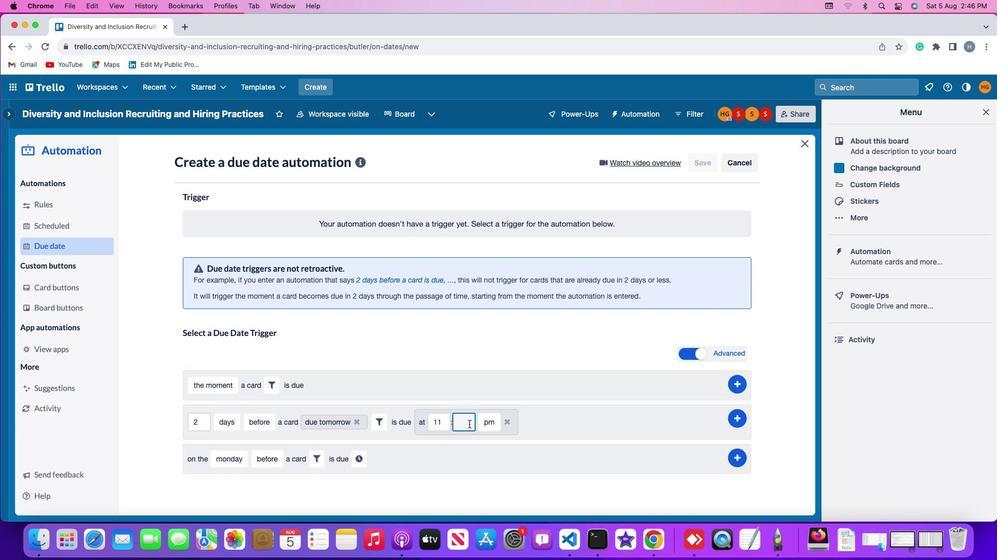 
Action: Key pressed '0'
Screenshot: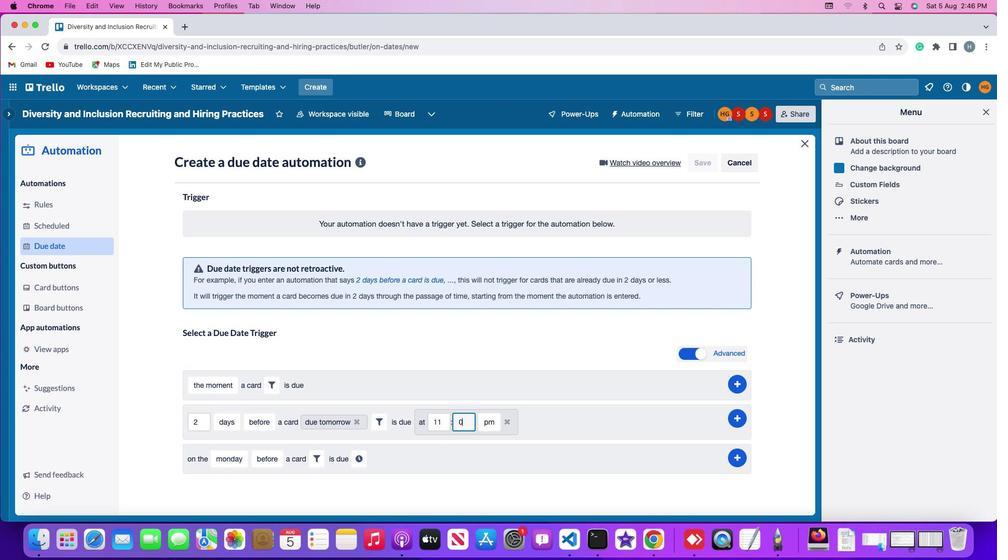 
Action: Mouse moved to (466, 422)
Screenshot: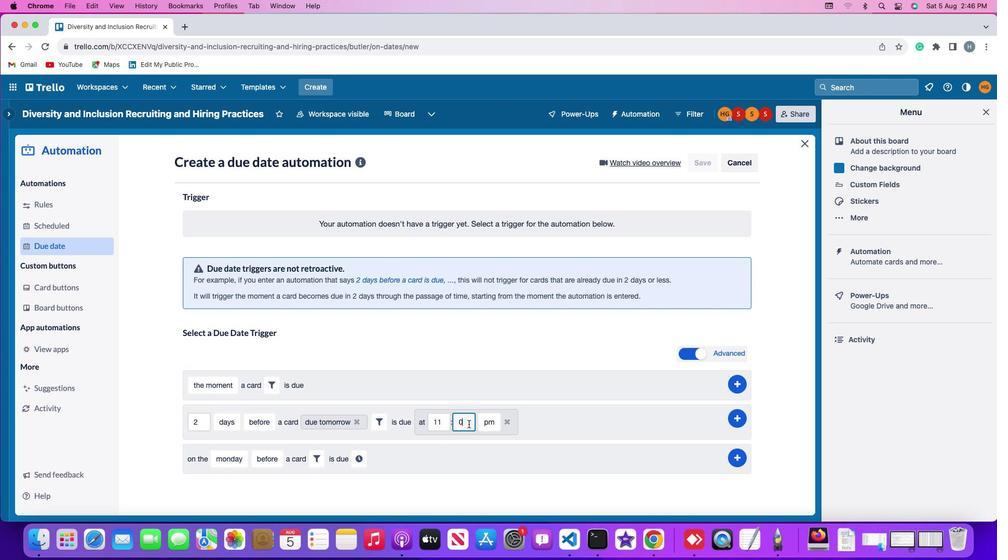 
Action: Key pressed '0'
Screenshot: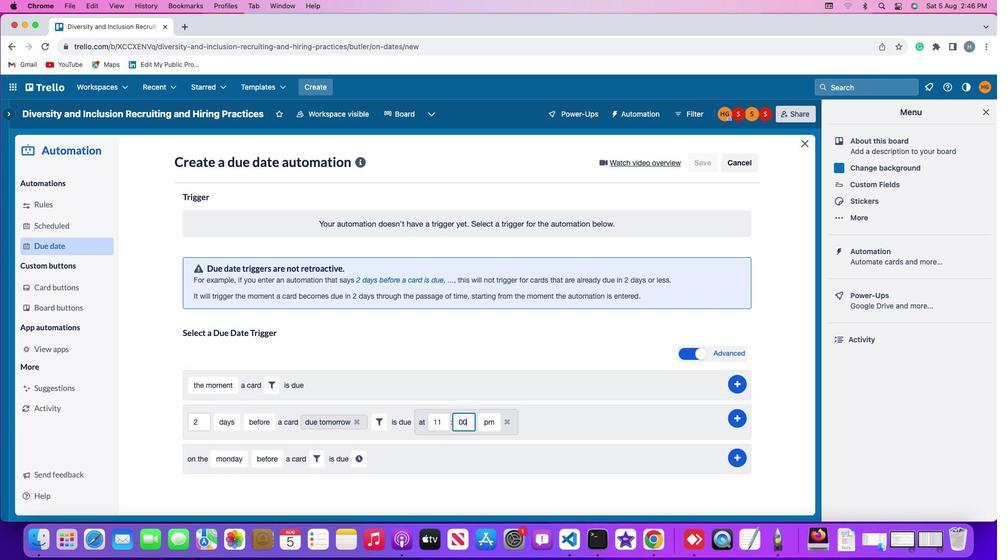 
Action: Mouse moved to (480, 419)
Screenshot: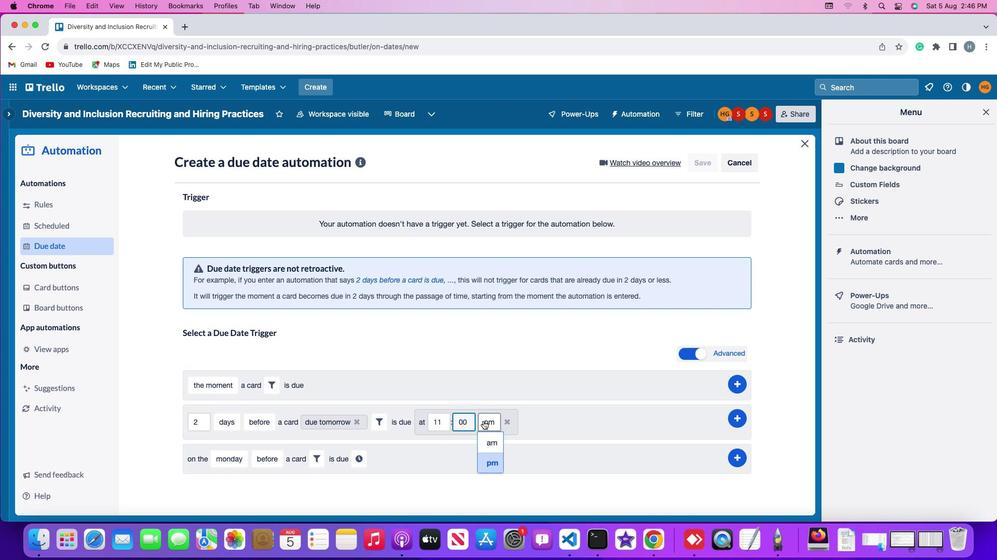 
Action: Mouse pressed left at (480, 419)
Screenshot: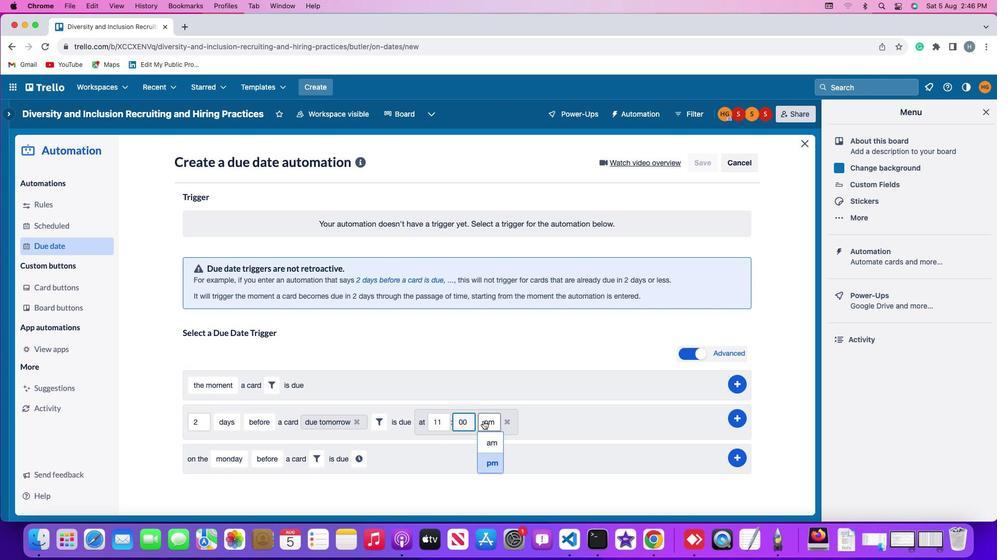 
Action: Mouse moved to (490, 438)
Screenshot: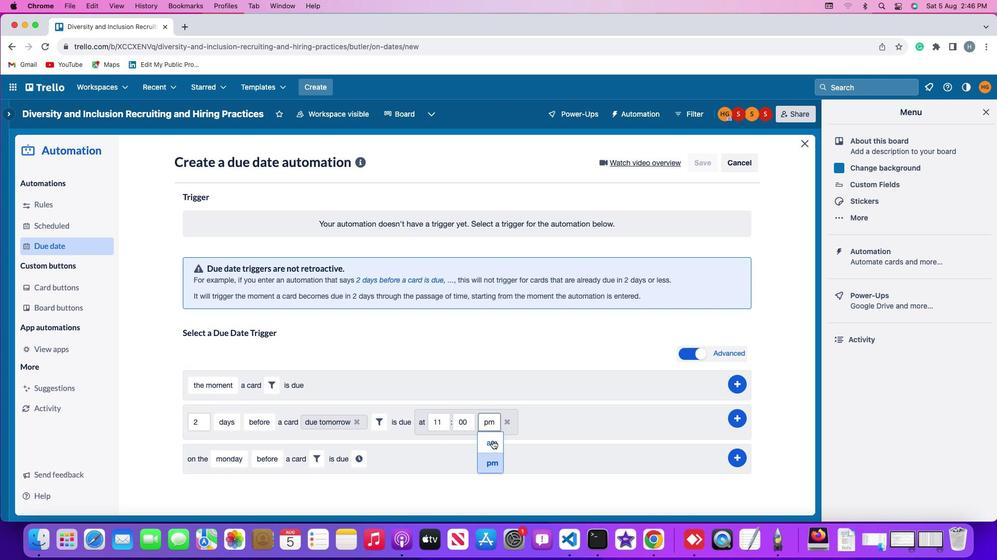 
Action: Mouse pressed left at (490, 438)
Screenshot: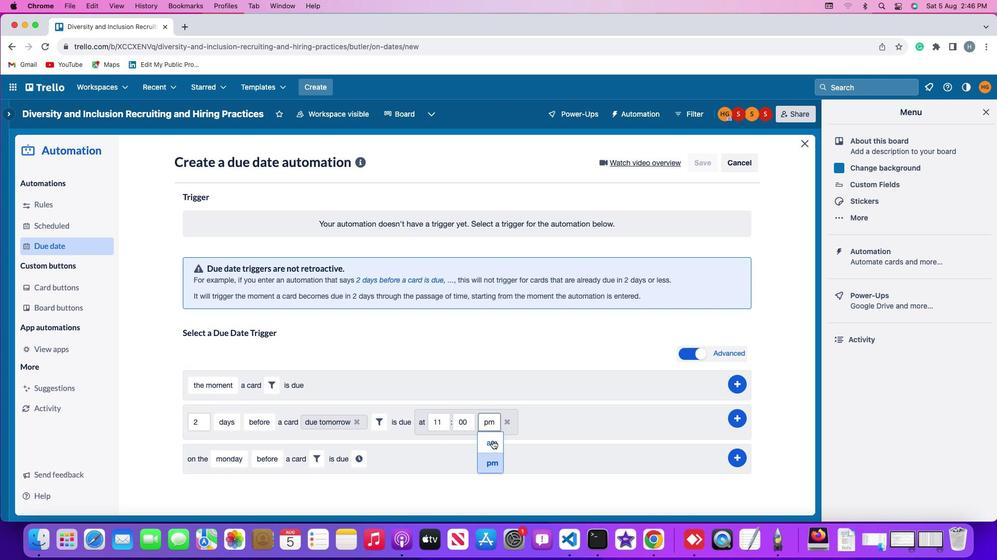 
Action: Mouse moved to (737, 416)
Screenshot: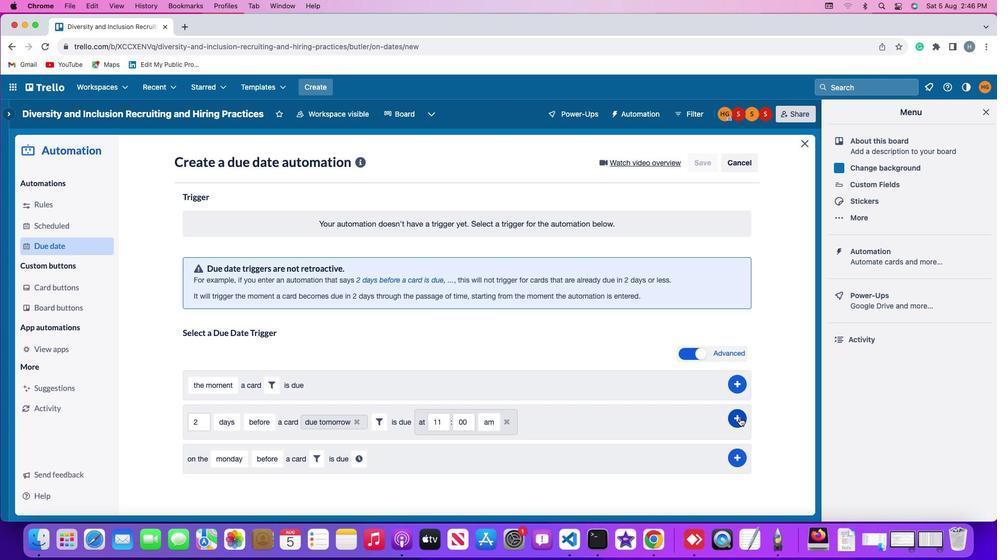 
Action: Mouse pressed left at (737, 416)
Screenshot: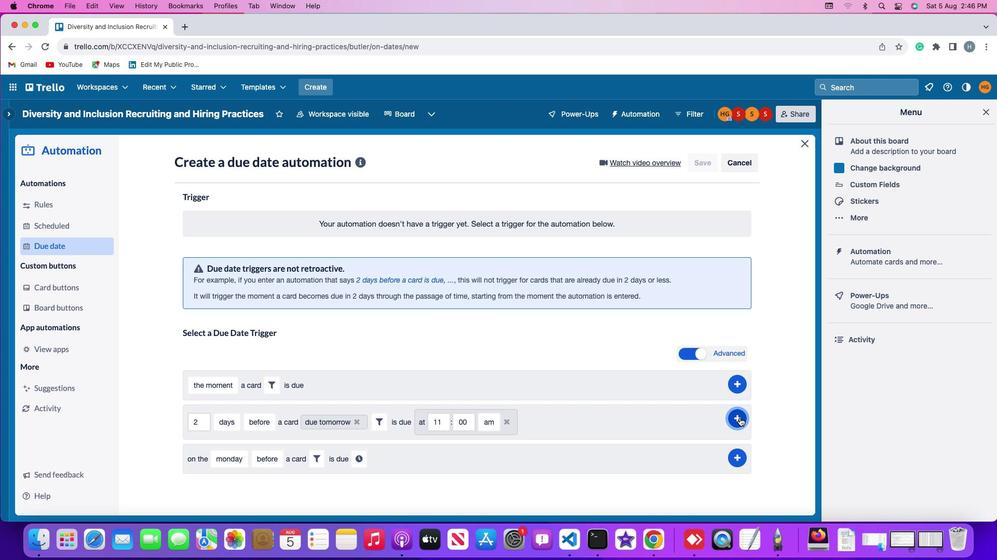
Action: Mouse moved to (775, 291)
Screenshot: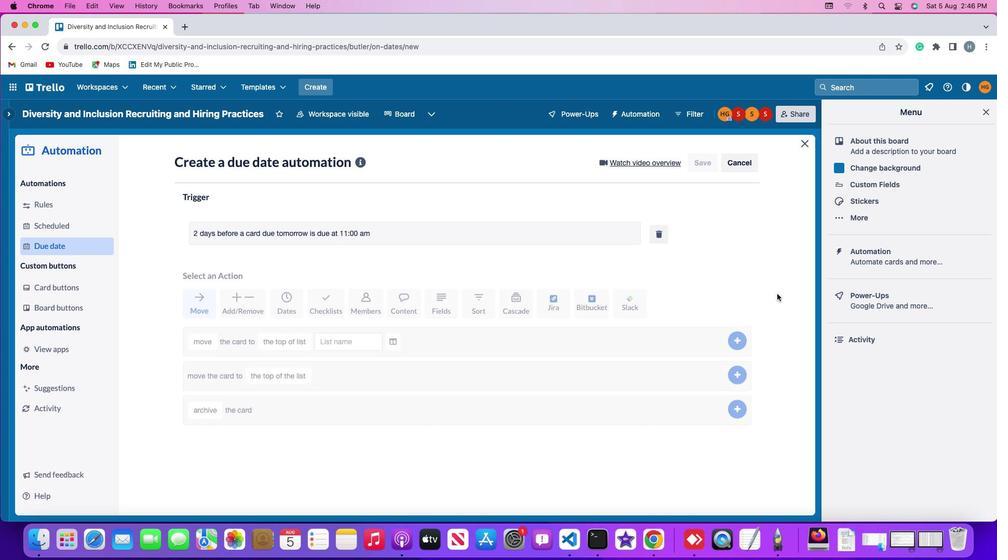 
